Task: Open a blank worksheet and write heading  Customer order data  Add 10 people name:-  'David White, Emily Green, Andrew Baker, Madison Evans, Logan King, Grace Hill, Gabriel Young, Elizabeth Flores, Samuel Reed, Avery Nelson. ' in march Last week sales are  10020 to 20050. customer order name:-  Nike shoe, Adidas shoe, Gucci T-shirt, Louis Vuitton bag, Zara Shirt, H&M jeans, Chanel perfume, Versace perfume, Ralph Lauren, Prada Shirtcustomer order price in between:-  10000 to 15000. Save page auditingSalesByStore
Action: Key pressed <Key.shift>Customer<Key.space><Key.shift>Order<Key.space><Key.shift><Key.shift><Key.shift><Key.shift><Key.shift>Data<Key.enter><Key.shift>Name<Key.enter><Key.shift><Key.shift><Key.shift><Key.shift><Key.shift>David<Key.space><Key.shift><Key.shift><Key.shift>White<Key.enter><Key.shift><Key.shift><Key.shift><Key.shift><Key.shift><Key.shift><Key.shift><Key.shift><Key.shift><Key.shift><Key.shift><Key.shift><Key.shift><Key.shift><Key.shift>Emily<Key.space><Key.shift>Green<Key.enter><Key.shift>Andrew<Key.space><Key.shift>Baker<Key.enter><Key.shift>Madison<Key.space><Key.shift>Evans<Key.enter><Key.shift>Logan<Key.space><Key.shift><Key.shift><Key.shift><Key.shift><Key.shift><Key.shift>King<Key.enter><Key.shift><Key.shift><Key.shift>Grace<Key.space><Key.shift>Hill<Key.enter><Key.shift>Gabriel<Key.space><Key.shift><Key.shift><Key.shift><Key.shift>Young<Key.enter><Key.shift><Key.shift><Key.shift><Key.shift><Key.shift><Key.shift>Elizabeth<Key.space><Key.shift><Key.shift><Key.shift><Key.shift><Key.shift>Flores<Key.enter><Key.shift><Key.shift><Key.shift><Key.shift><Key.shift><Key.shift><Key.shift><Key.shift><Key.shift><Key.shift><Key.shift><Key.shift><Key.shift>Samuel<Key.space><Key.shift>Reed<Key.enter><Key.shift>Avery<Key.space><Key.shift>Nelson<Key.enter>
Screenshot: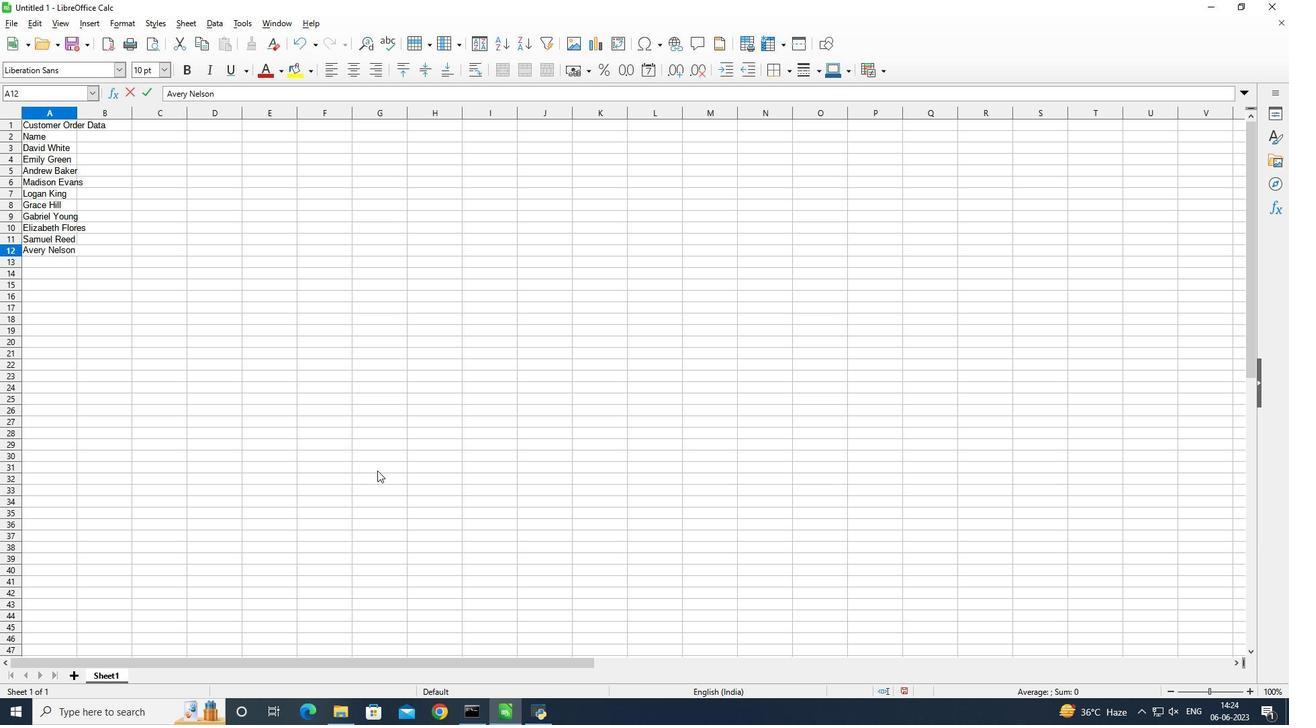 
Action: Mouse moved to (77, 114)
Screenshot: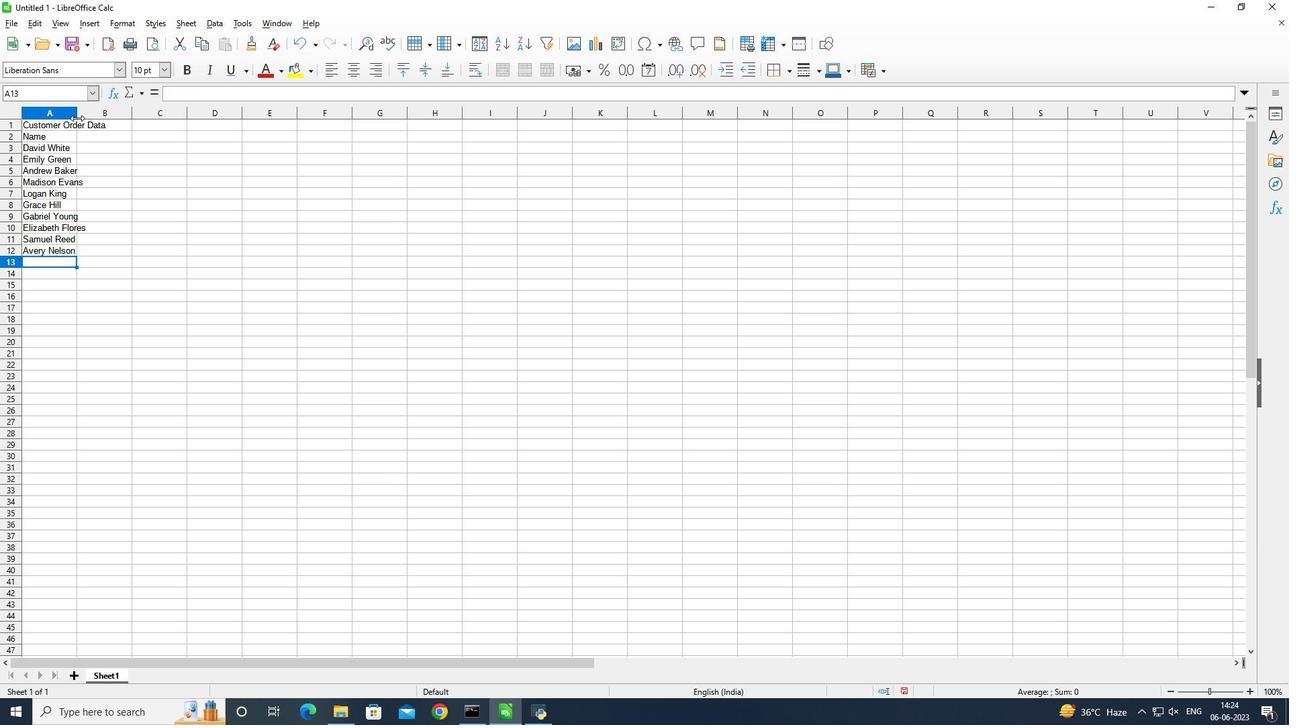 
Action: Mouse pressed left at (77, 114)
Screenshot: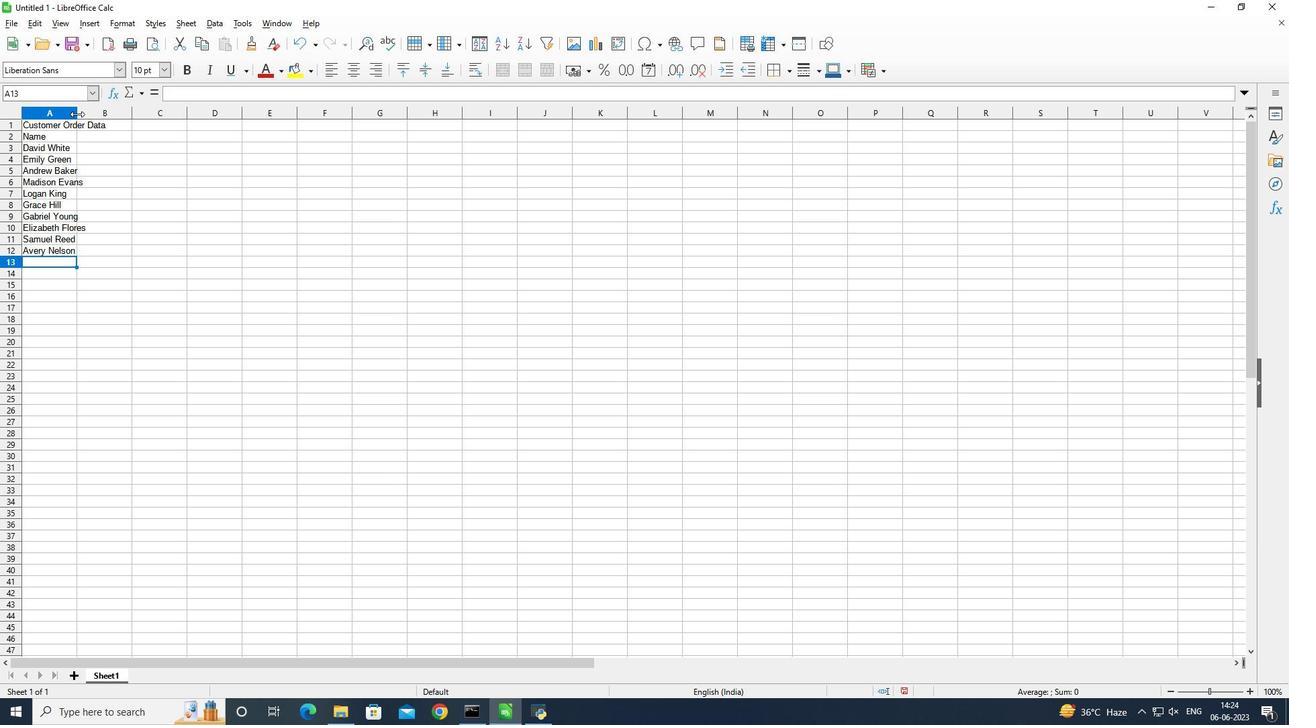 
Action: Mouse pressed left at (77, 114)
Screenshot: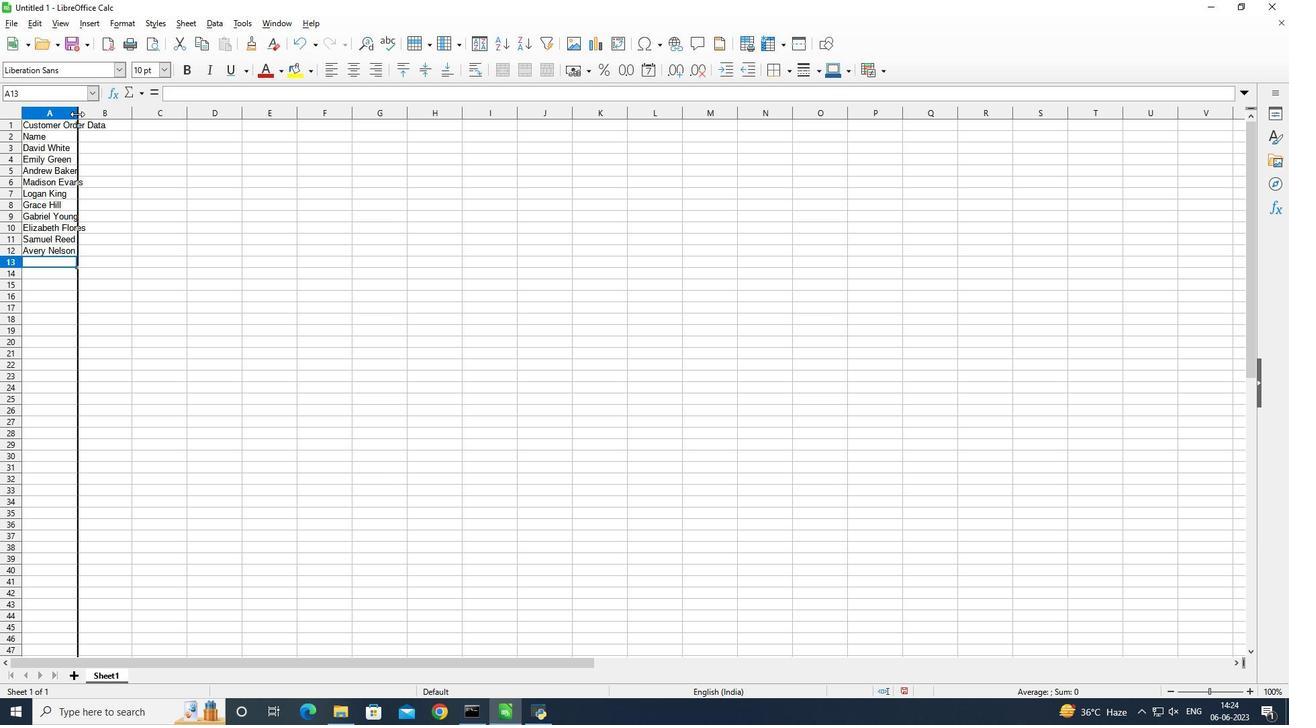 
Action: Mouse moved to (130, 133)
Screenshot: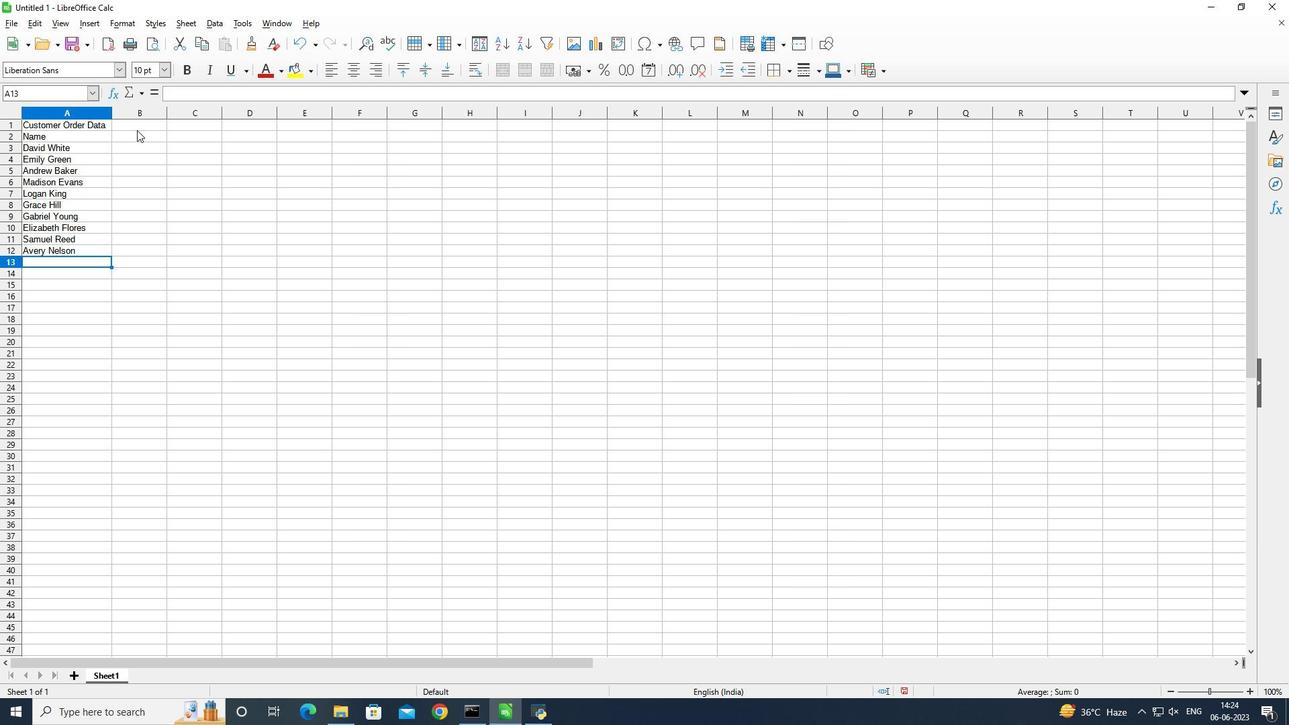 
Action: Mouse pressed left at (130, 133)
Screenshot: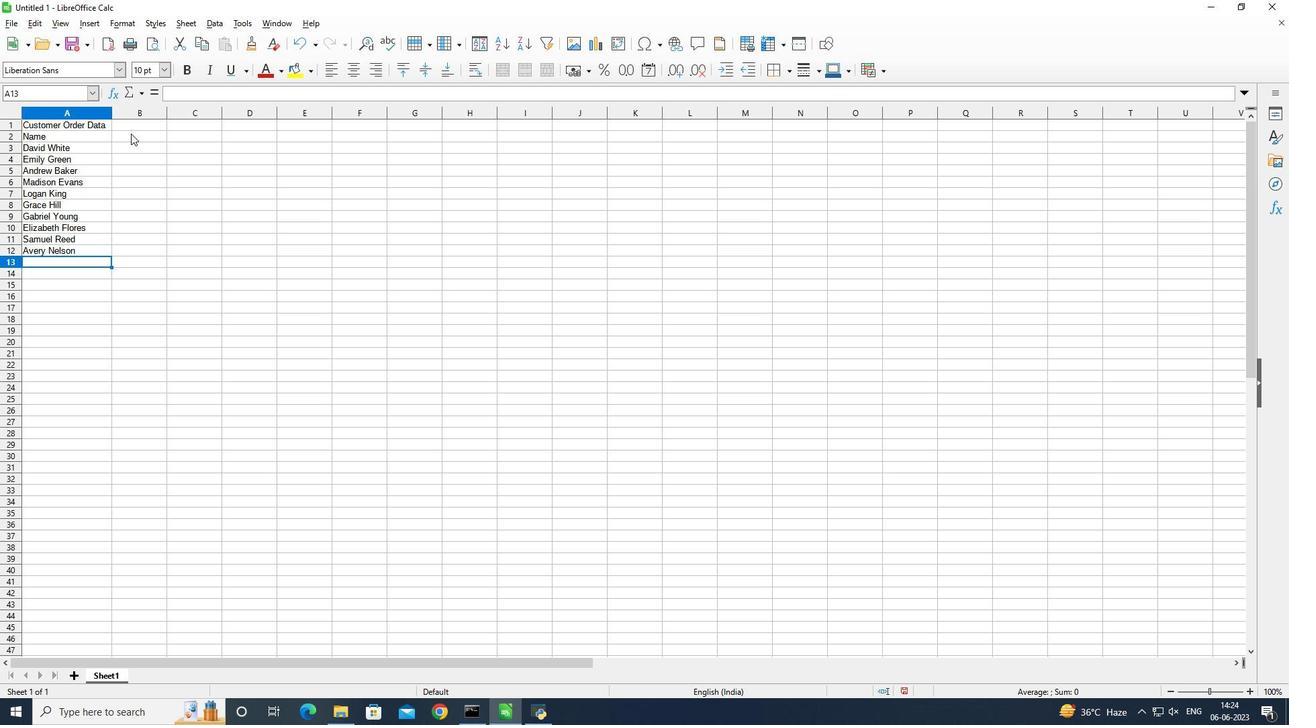 
Action: Mouse moved to (122, 69)
Screenshot: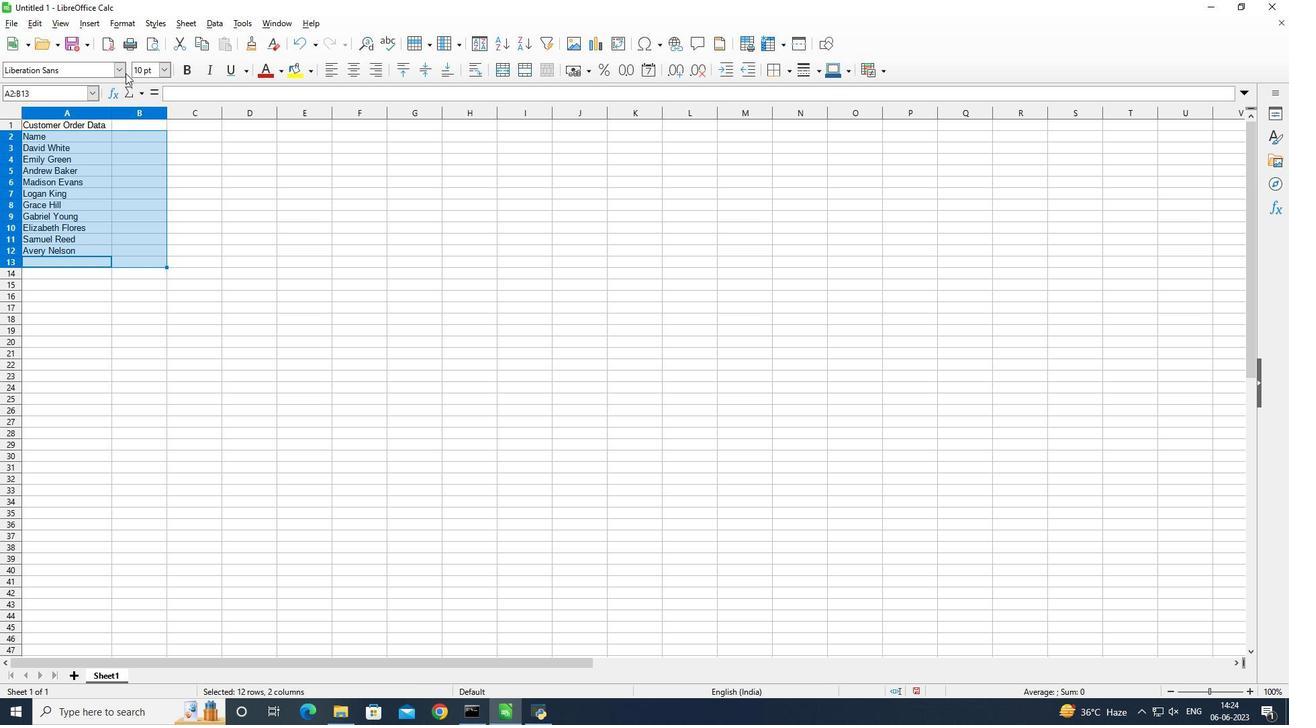 
Action: Mouse pressed left at (122, 69)
Screenshot: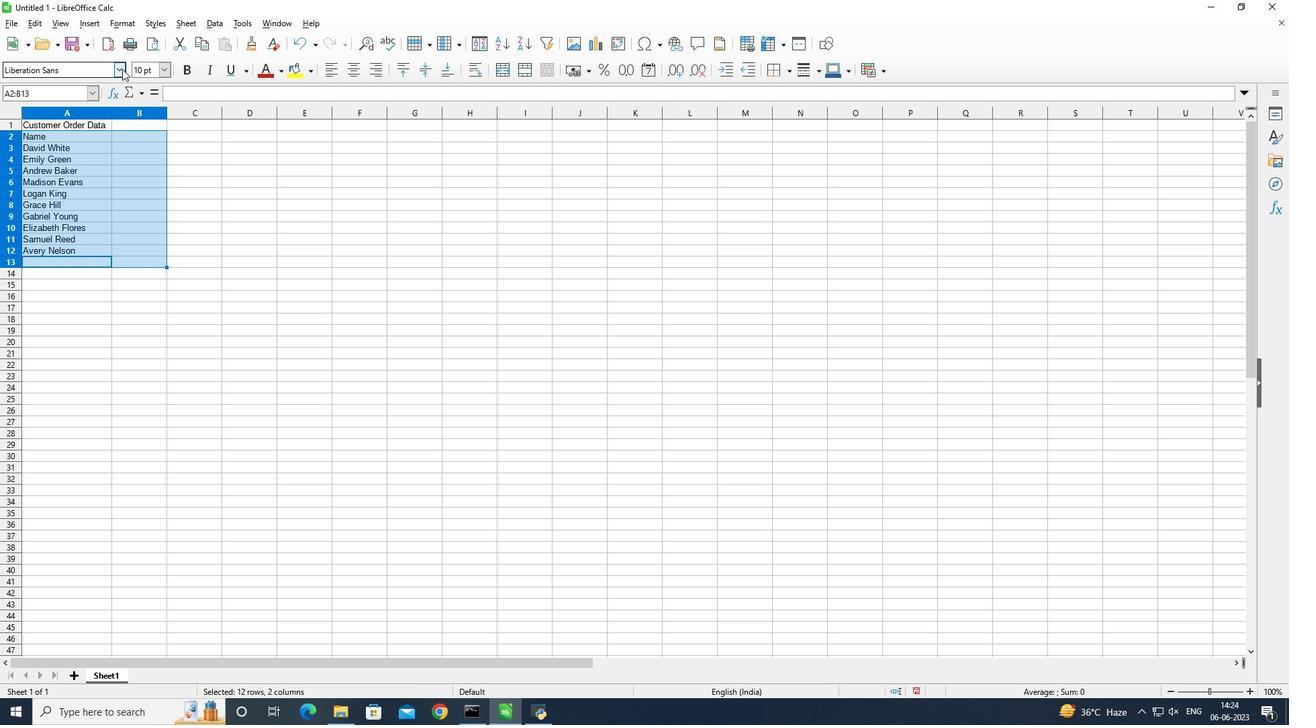 
Action: Mouse moved to (308, 182)
Screenshot: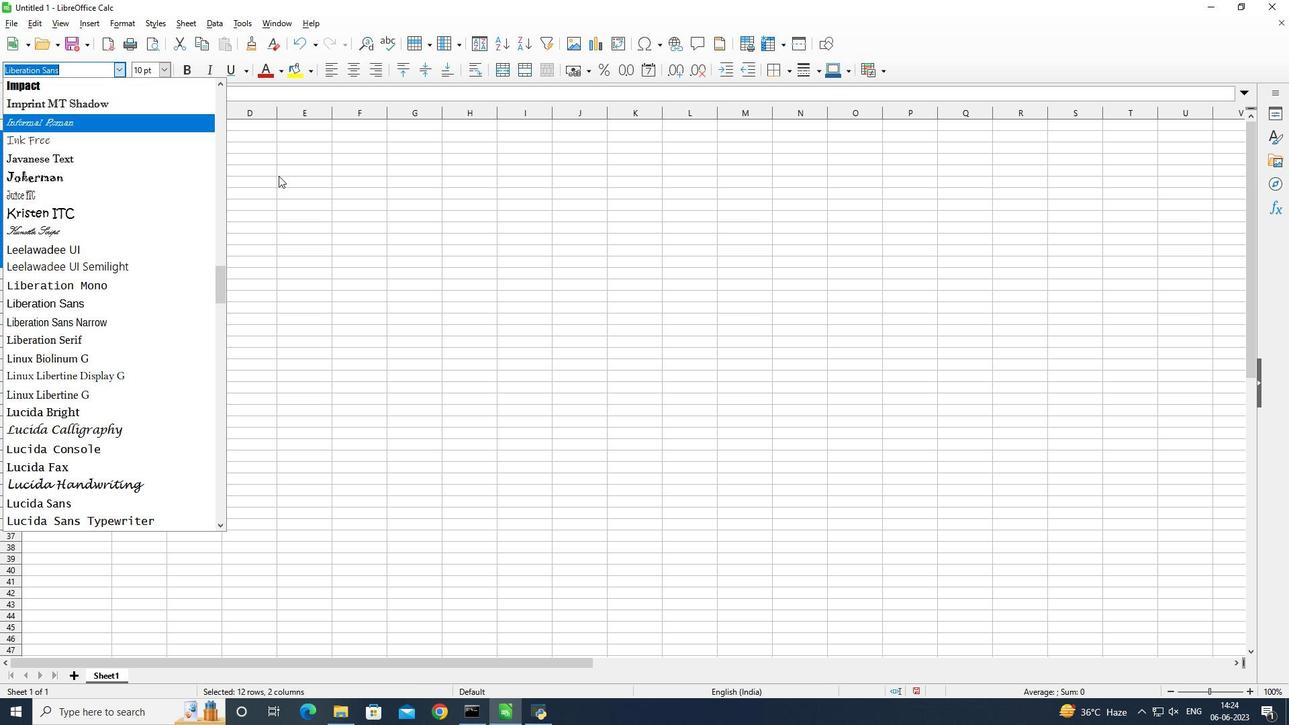 
Action: Mouse pressed left at (308, 182)
Screenshot: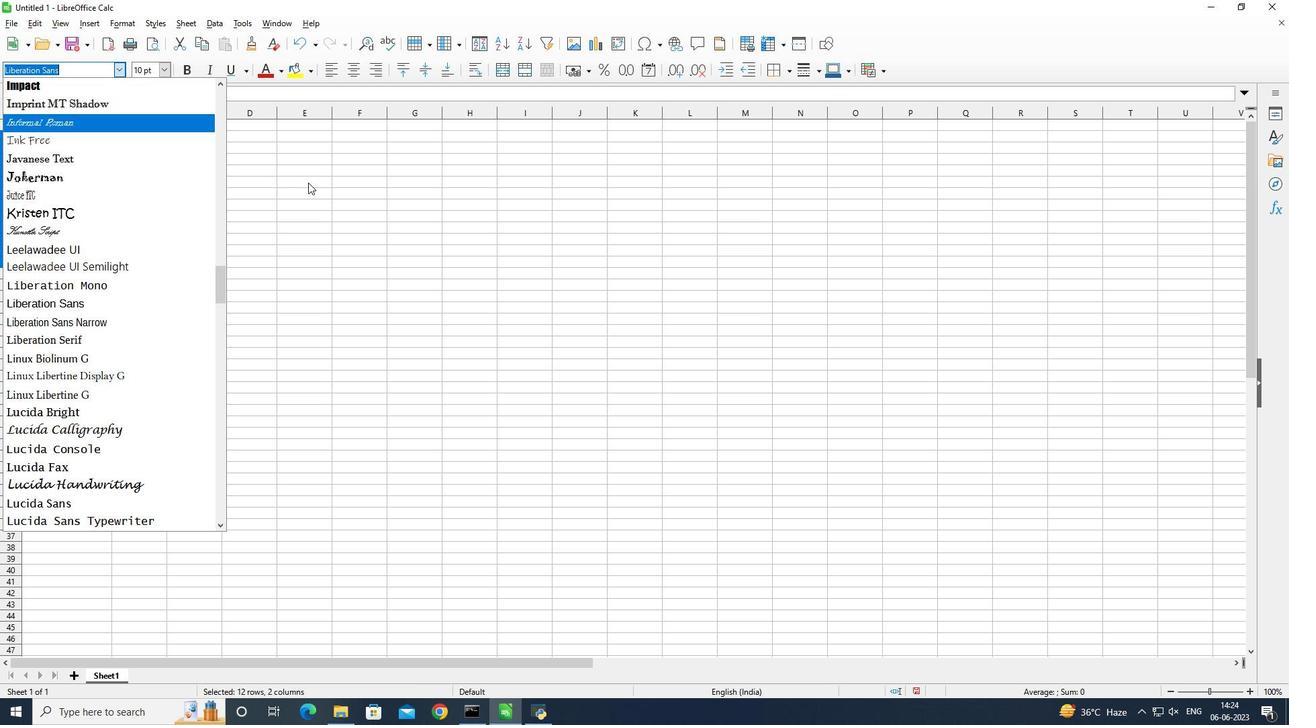 
Action: Mouse moved to (119, 133)
Screenshot: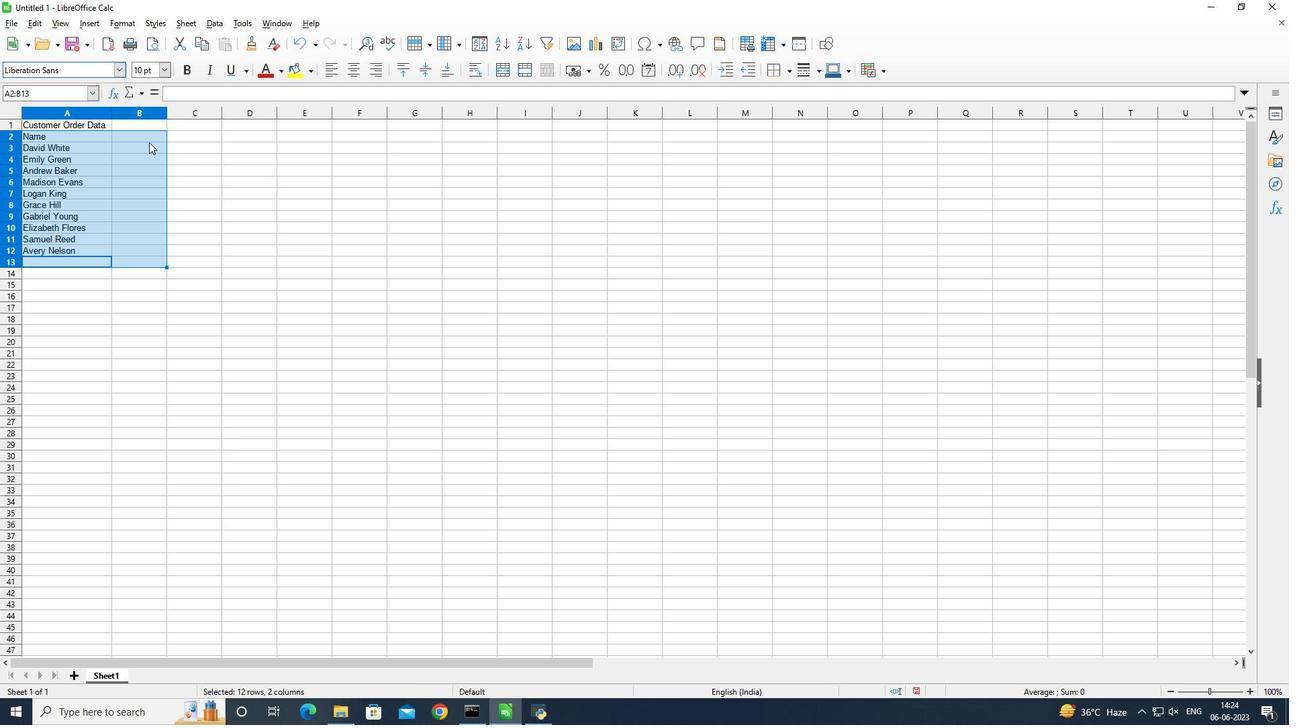 
Action: Mouse pressed left at (119, 133)
Screenshot: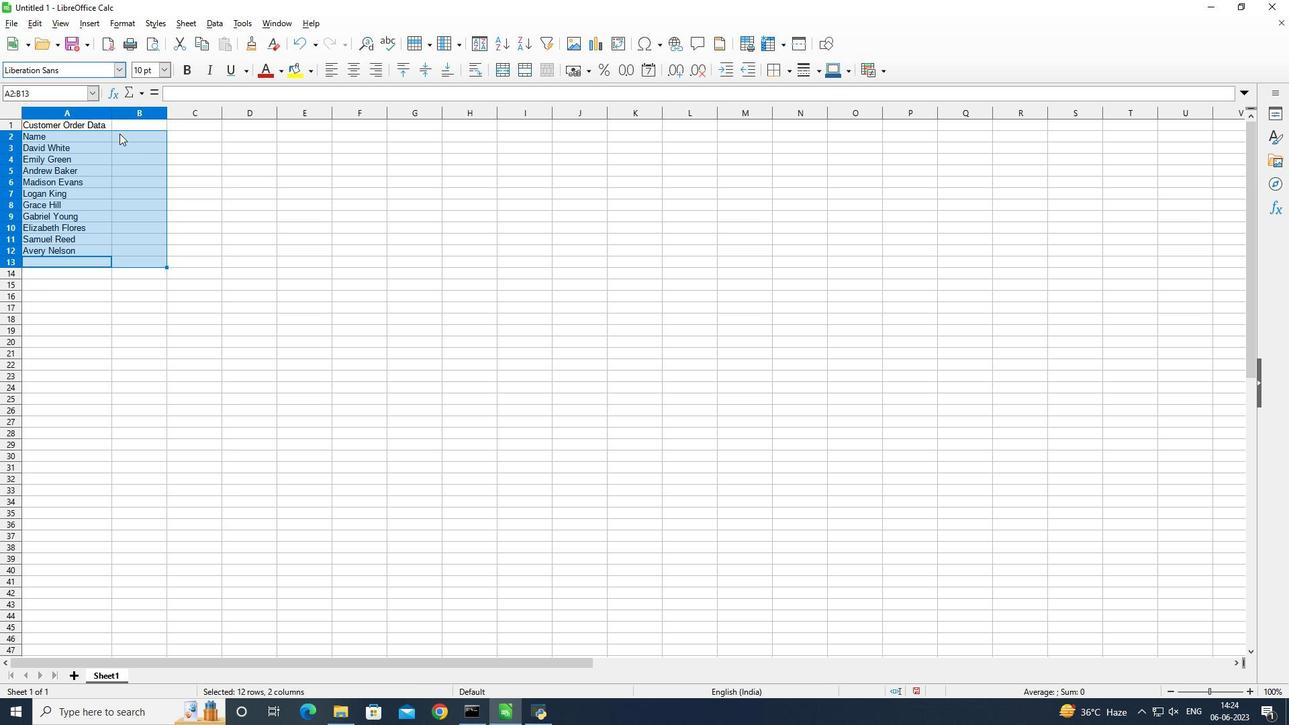 
Action: Mouse moved to (198, 230)
Screenshot: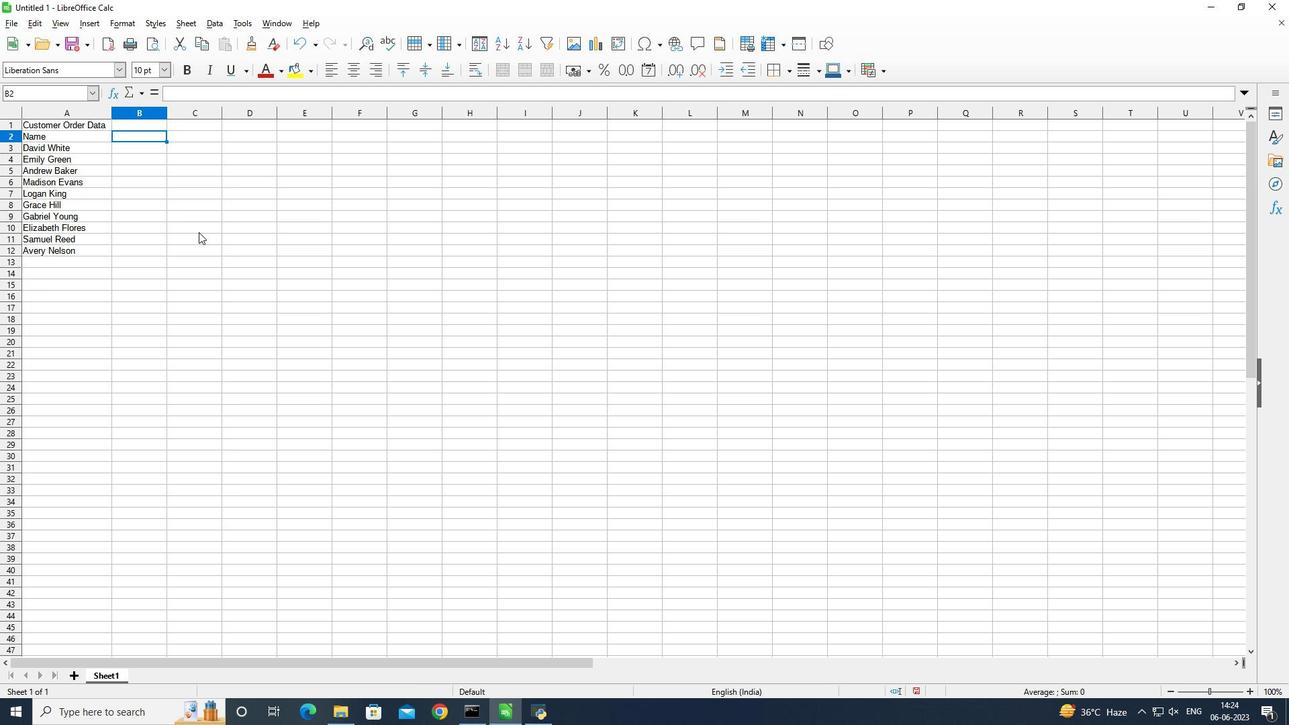 
Action: Key pressed <Key.shift>Last<Key.space><Key.shift><Key.shift>Week<Key.space><Key.shift>Sales<Key.space>of<Key.space><Key.shift><Key.shift>March<Key.enter><Key.shift><Key.shift><Key.shift>Nike<Key.space><Key.shift>Shoe<Key.enter><Key.shift><Key.shift><Key.shift><Key.shift><Key.shift><Key.shift><Key.shift><Key.shift>Adidas<Key.space><Key.shift><Key.shift><Key.shift><Key.shift><Key.shift><Key.shift><Key.shift><Key.shift><Key.shift><Key.shift><Key.shift><Key.shift><Key.shift><Key.shift><Key.shift><Key.shift><Key.shift><Key.shift><Key.shift><Key.shift><Key.shift><Key.shift><Key.shift><Key.shift>Shoe<Key.enter><Key.shift><Key.shift><Key.shift>Gucci<Key.space><Key.shift>T-shirt<Key.enter><Key.shift_r>Louis<Key.space><Key.shift><Key.shift><Key.shift><Key.shift><Key.shift><Key.shift><Key.shift>Vuitton<Key.space>bag<Key.enter><Key.shift>Zara<Key.space><Key.shift>Shirt<Key.enter><Key.shift_r><Key.shift_r><Key.shift_r><Key.shift_r><Key.shift_r><Key.shift_r><Key.shift_r><Key.shift_r><Key.shift_r><Key.shift_r>H&M<Key.space><Key.shift><Key.shift><Key.shift><Key.shift><Key.shift><Key.shift><Key.shift><Key.shift><Key.shift><Key.shift><Key.shift><Key.shift><Key.shift><Key.shift><Key.shift><Key.shift><Key.shift><Key.shift><Key.shift><Key.shift><Key.shift><Key.shift>Jeans<Key.enter>
Screenshot: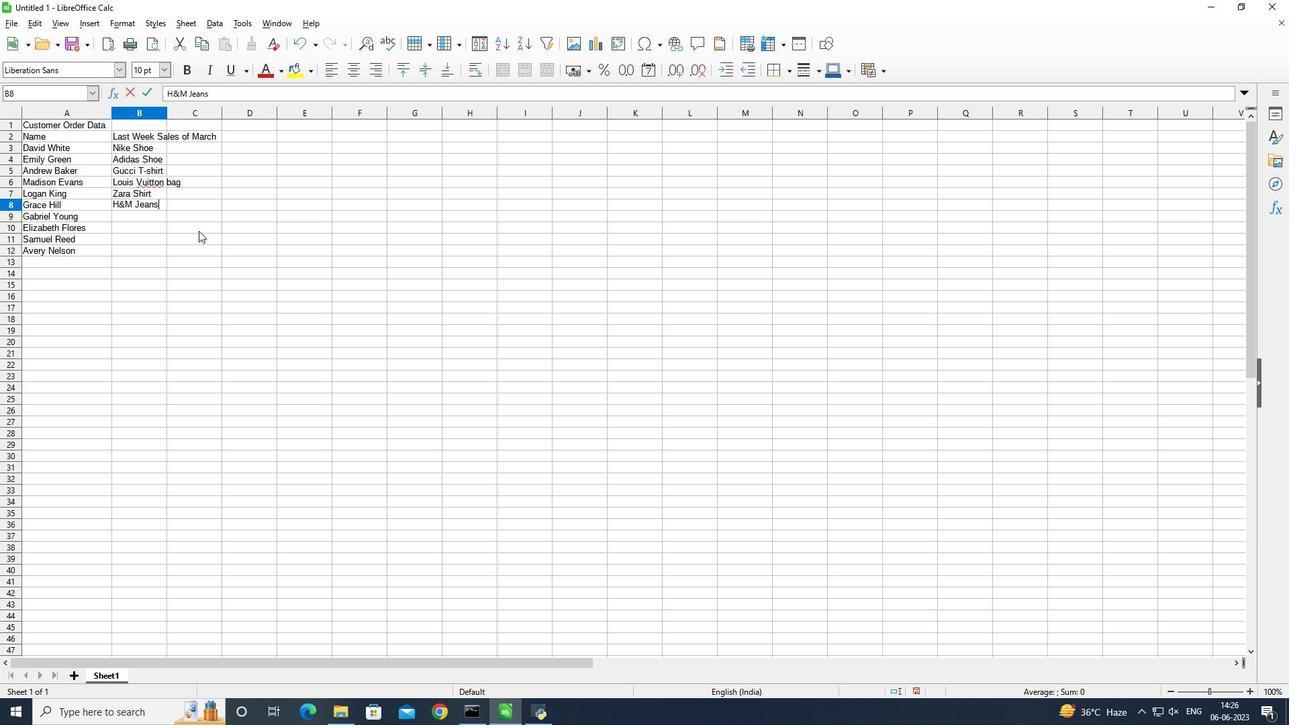 
Action: Mouse moved to (414, 304)
Screenshot: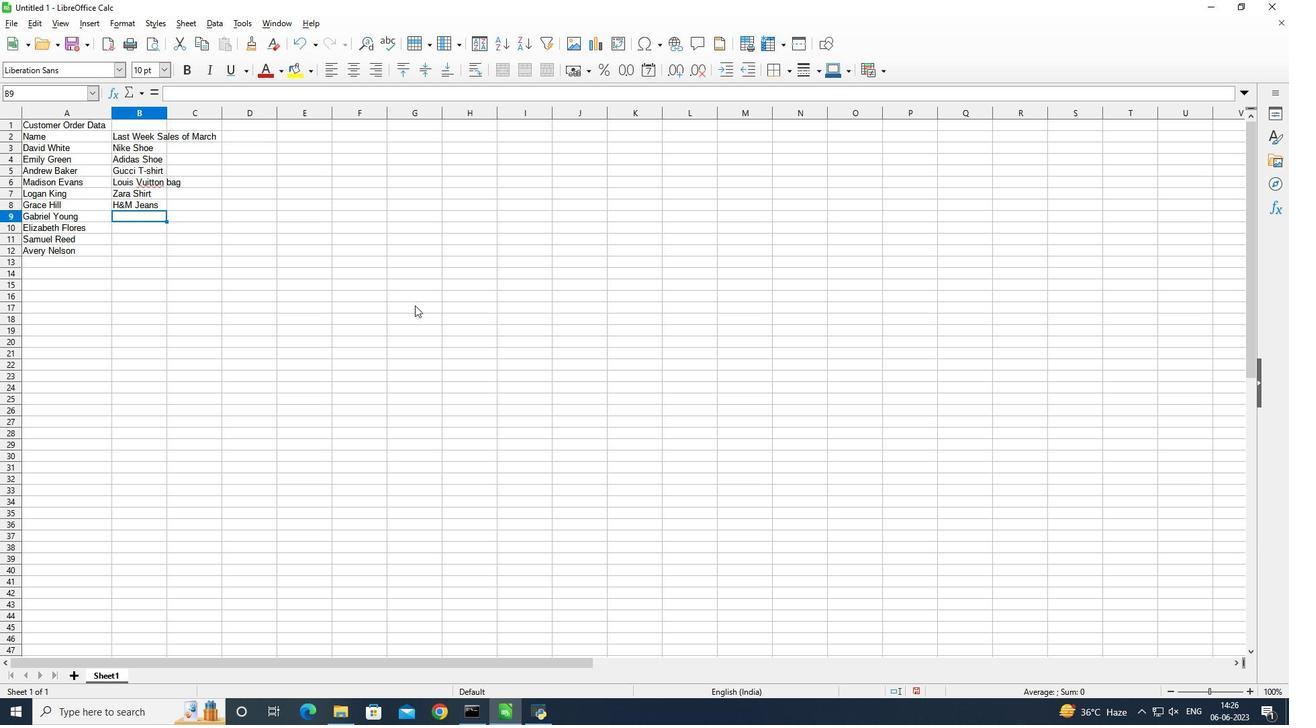 
Action: Key pressed <Key.shift>Chanel<Key.space><Key.shift>P
Screenshot: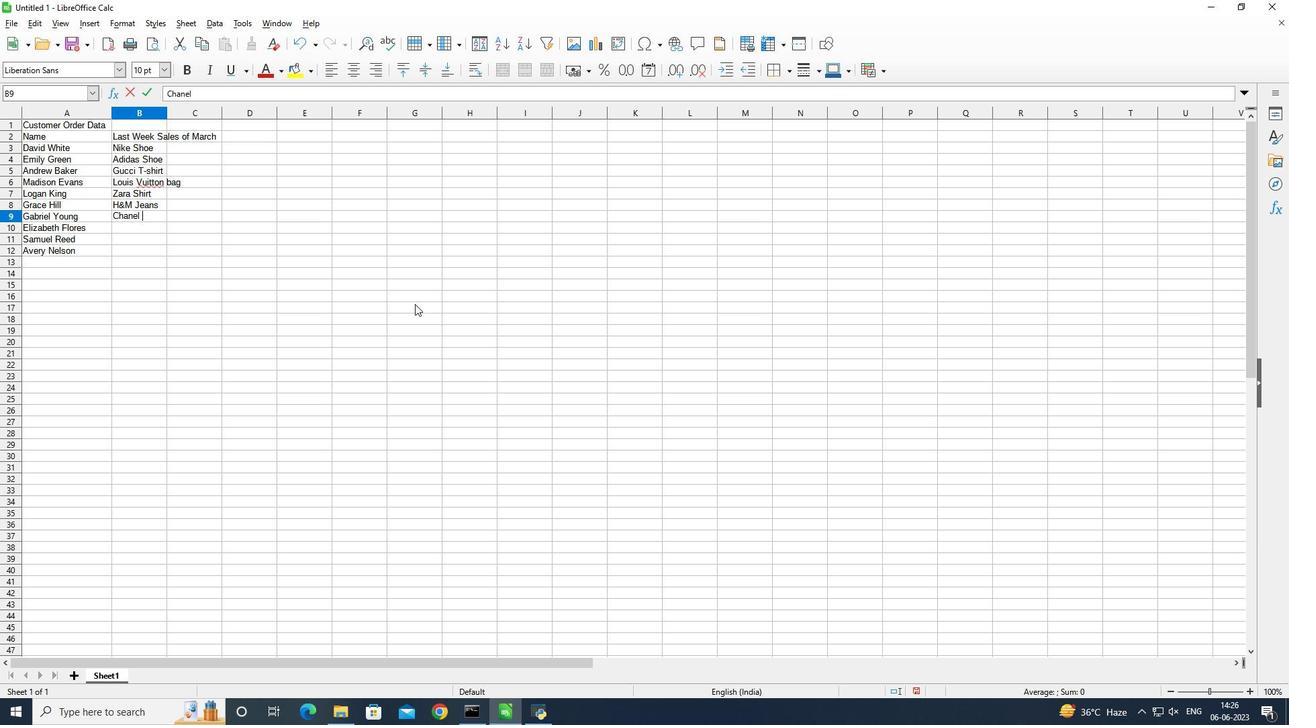 
Action: Mouse moved to (415, 304)
Screenshot: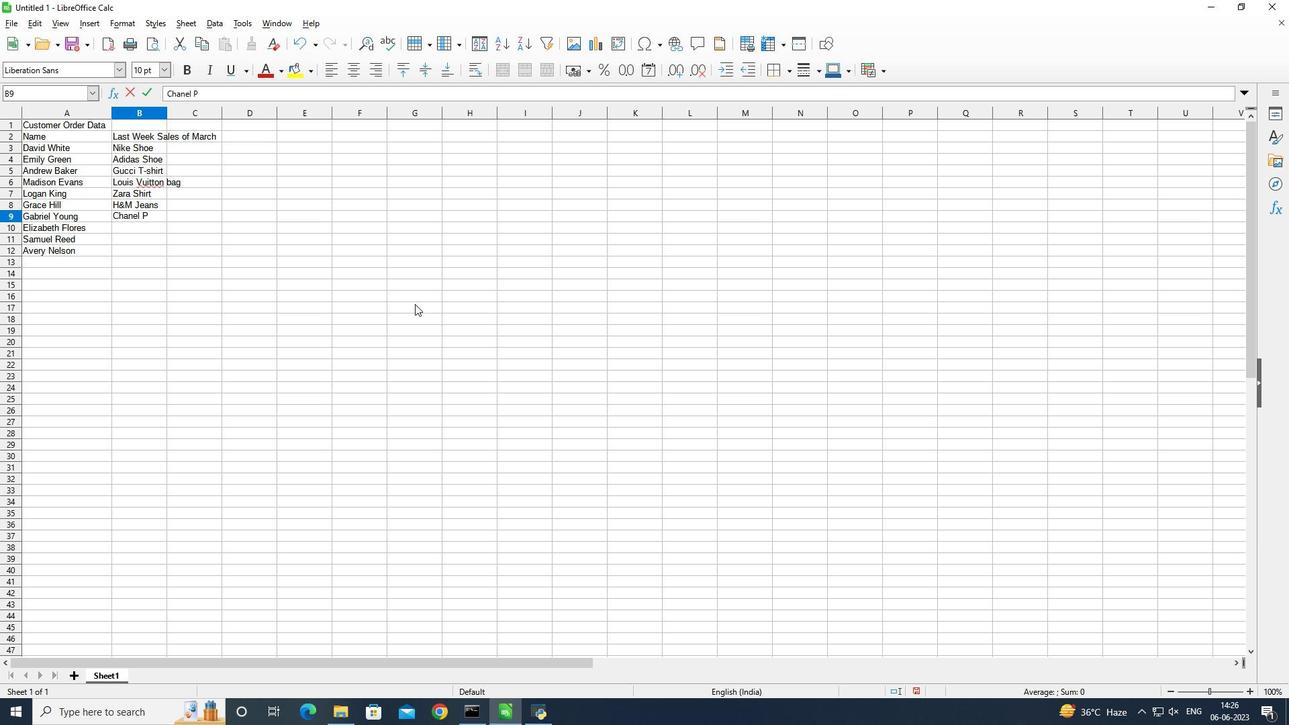 
Action: Key pressed erfume<Key.enter><Key.shift>Versace<Key.space><Key.shift><Key.shift><Key.shift><Key.shift><Key.shift><Key.shift><Key.shift><Key.shift><Key.shift><Key.shift><Key.shift><Key.shift><Key.shift><Key.shift><Key.shift><Key.shift><Key.shift><Key.shift><Key.shift><Key.shift>Perfume<Key.enter><Key.shift><Key.shift><Key.shift>Ralph<Key.space><Key.shift>Lauren<Key.enter><Key.shift>Prada<Key.space><Key.shift><Key.shift><Key.shift><Key.shift><Key.shift><Key.shift><Key.shift><Key.shift><Key.shift>Shirt<Key.enter>
Screenshot: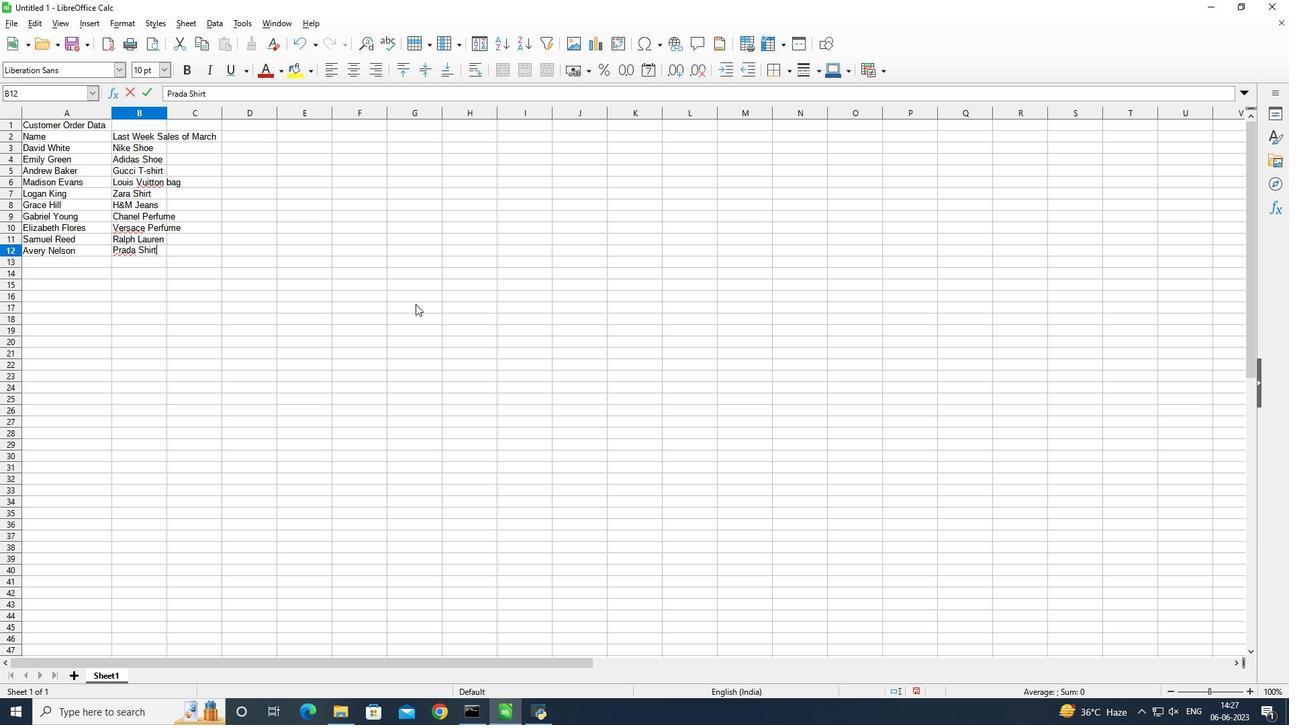 
Action: Mouse moved to (165, 112)
Screenshot: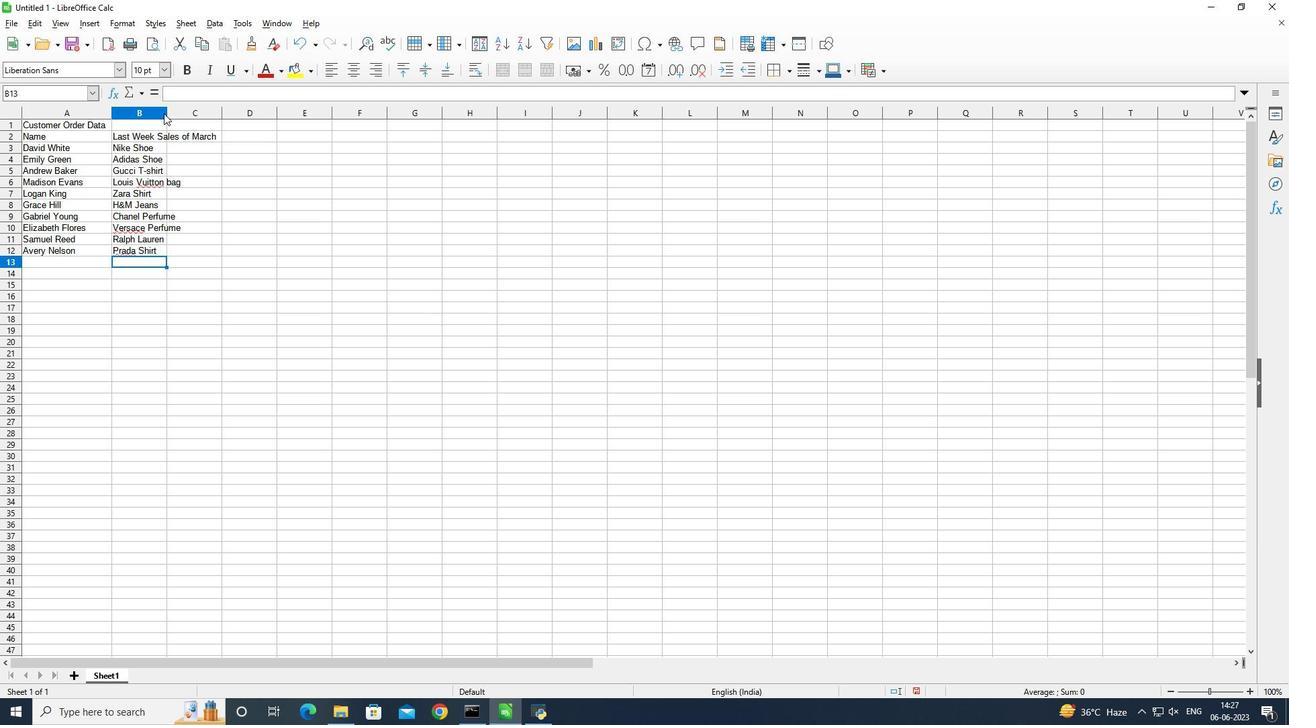 
Action: Mouse pressed left at (165, 112)
Screenshot: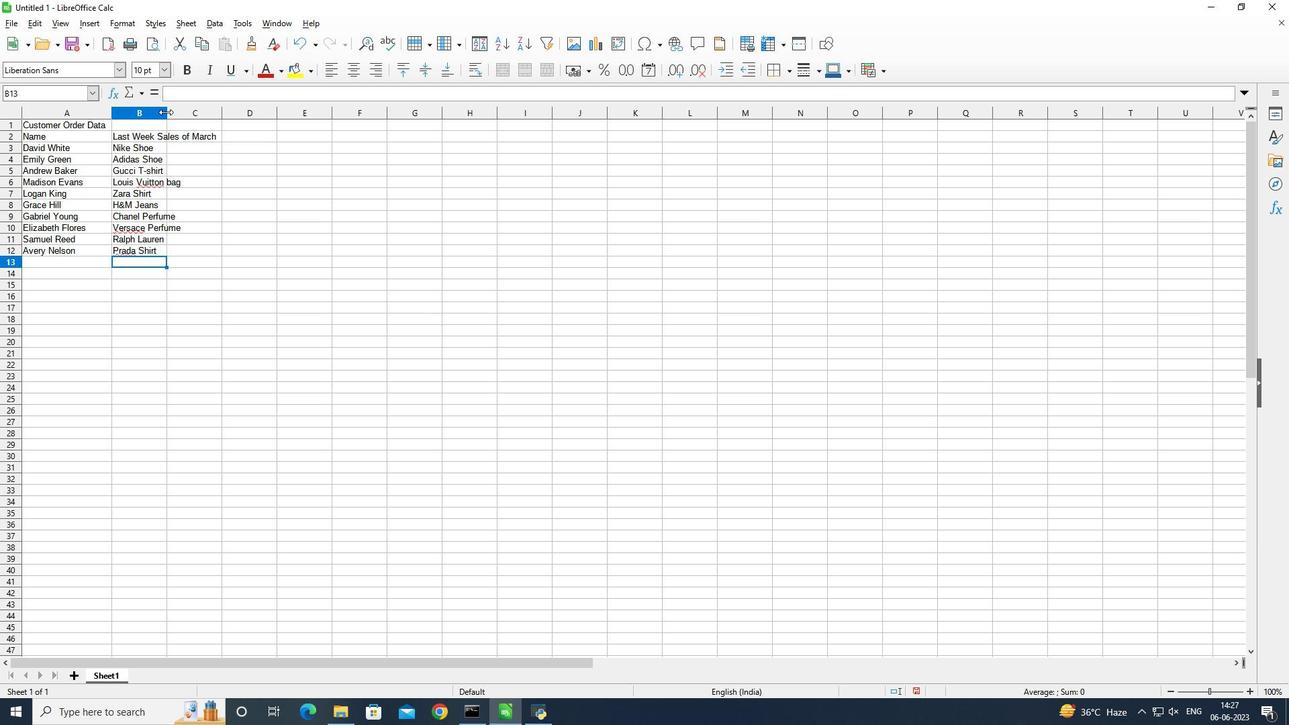 
Action: Mouse pressed left at (165, 112)
Screenshot: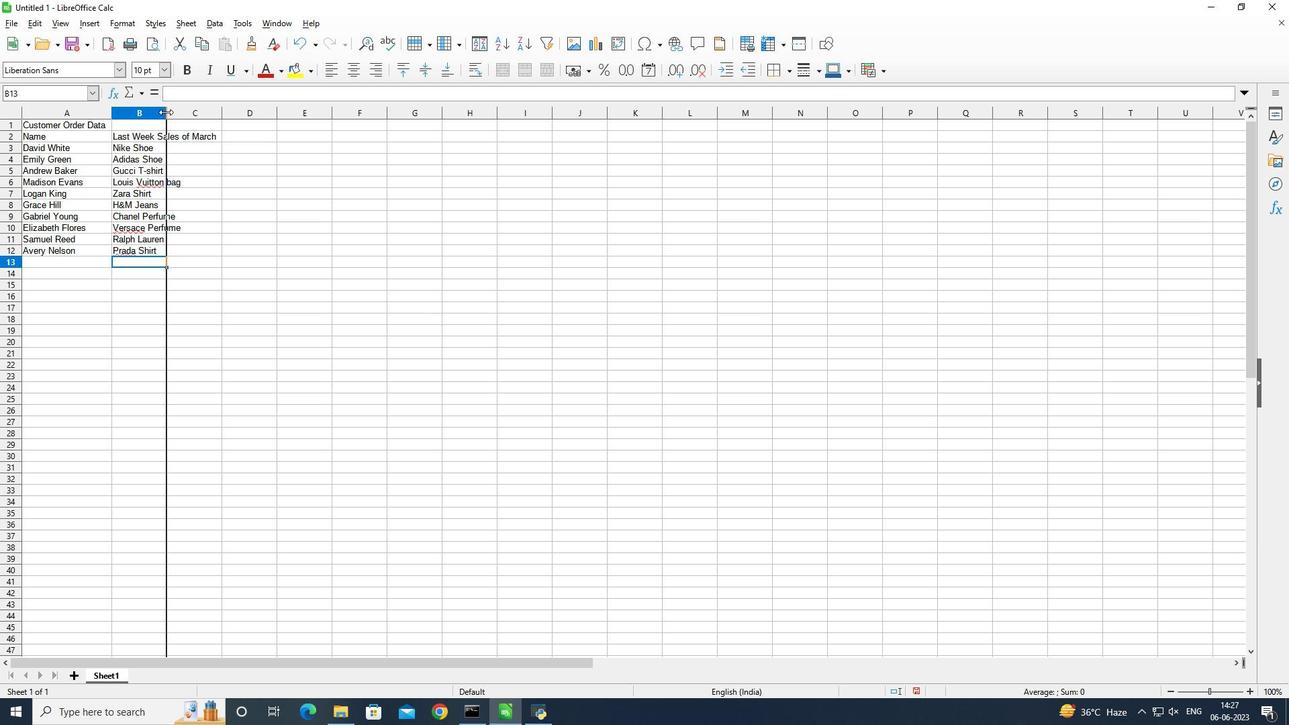 
Action: Mouse moved to (247, 141)
Screenshot: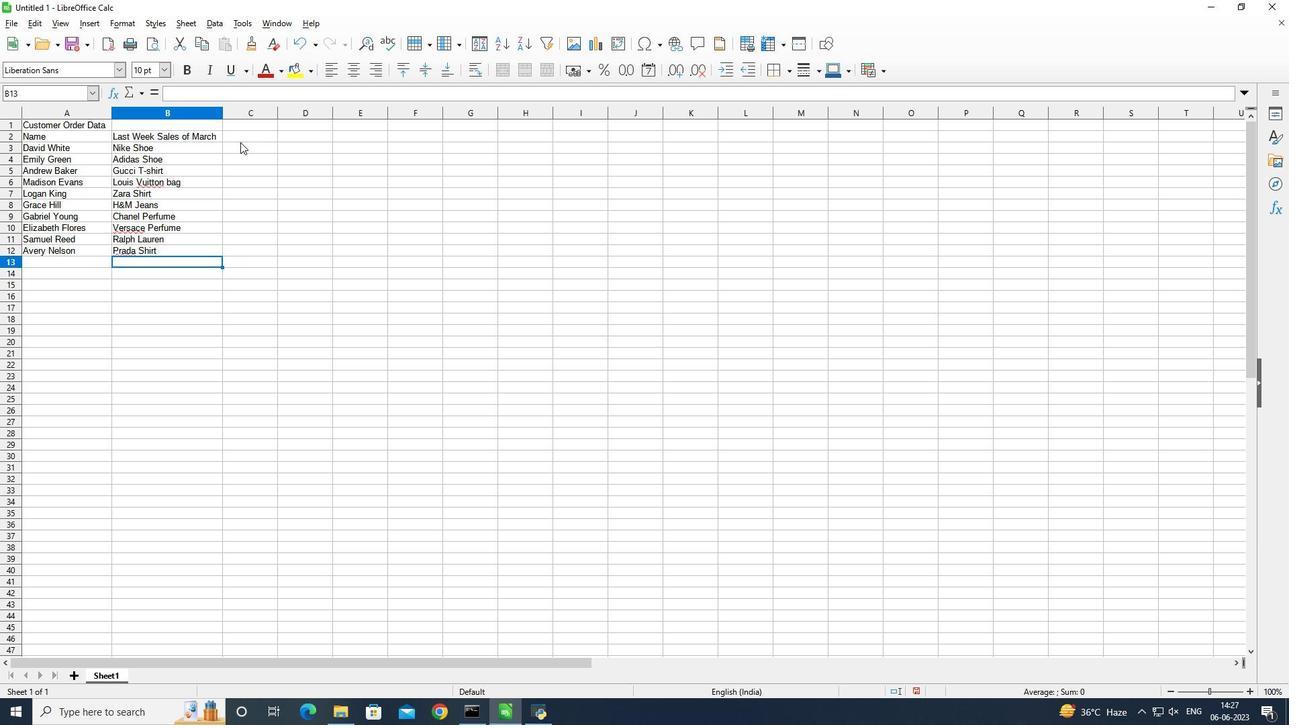 
Action: Mouse pressed left at (247, 141)
Screenshot: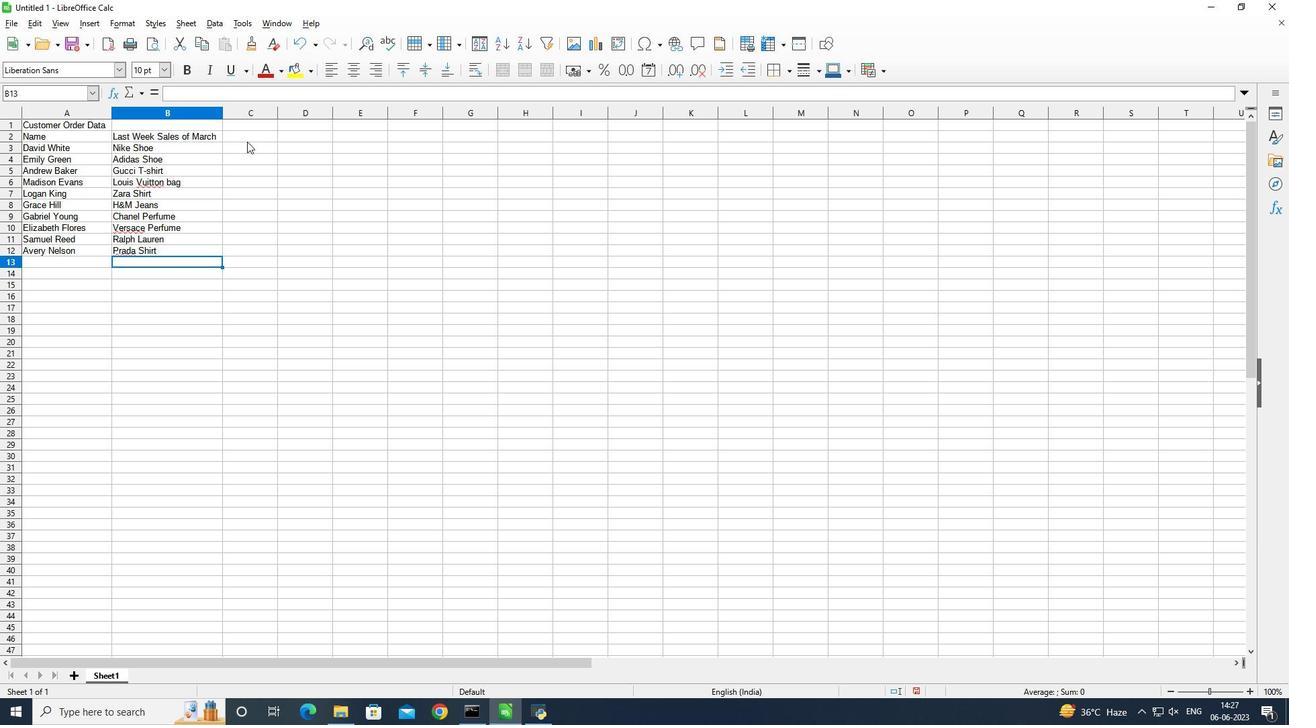 
Action: Mouse moved to (298, 249)
Screenshot: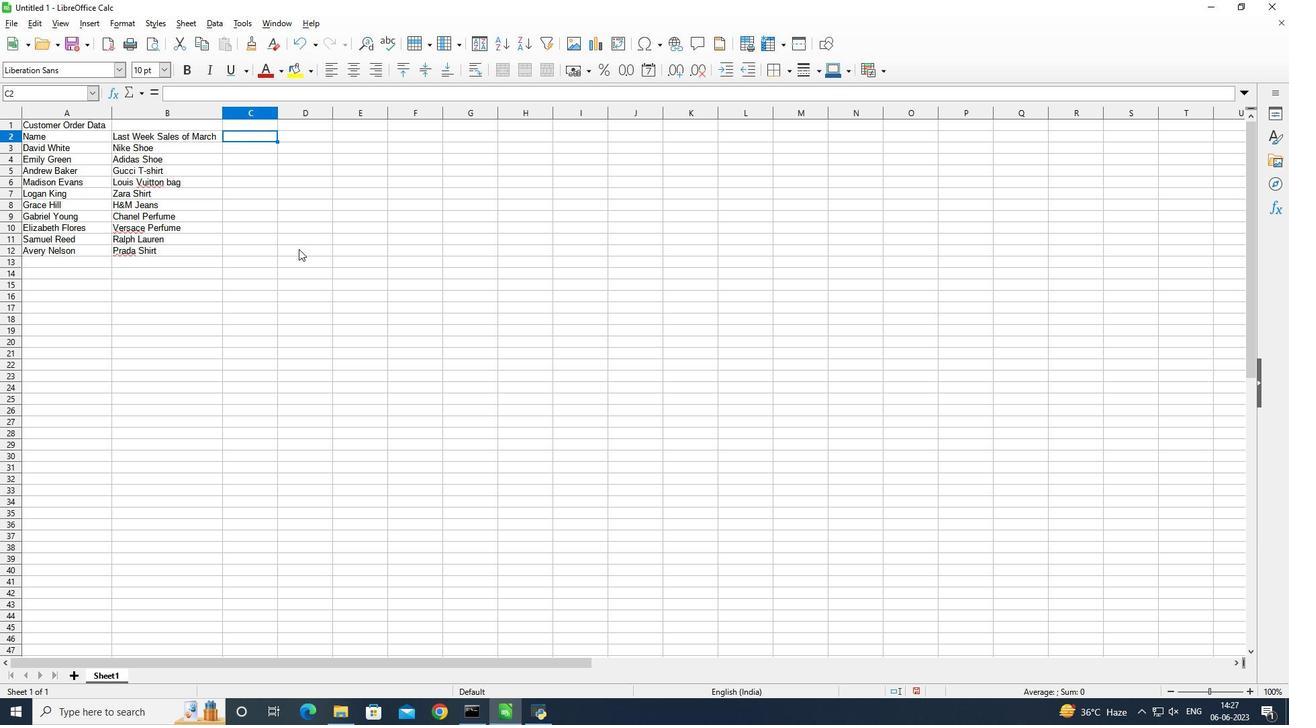 
Action: Key pressed <Key.shift><Key.shift><Key.shift>Customer<Key.space><Key.shift>Order<Key.space><Key.shift>Price<Key.enter>
Screenshot: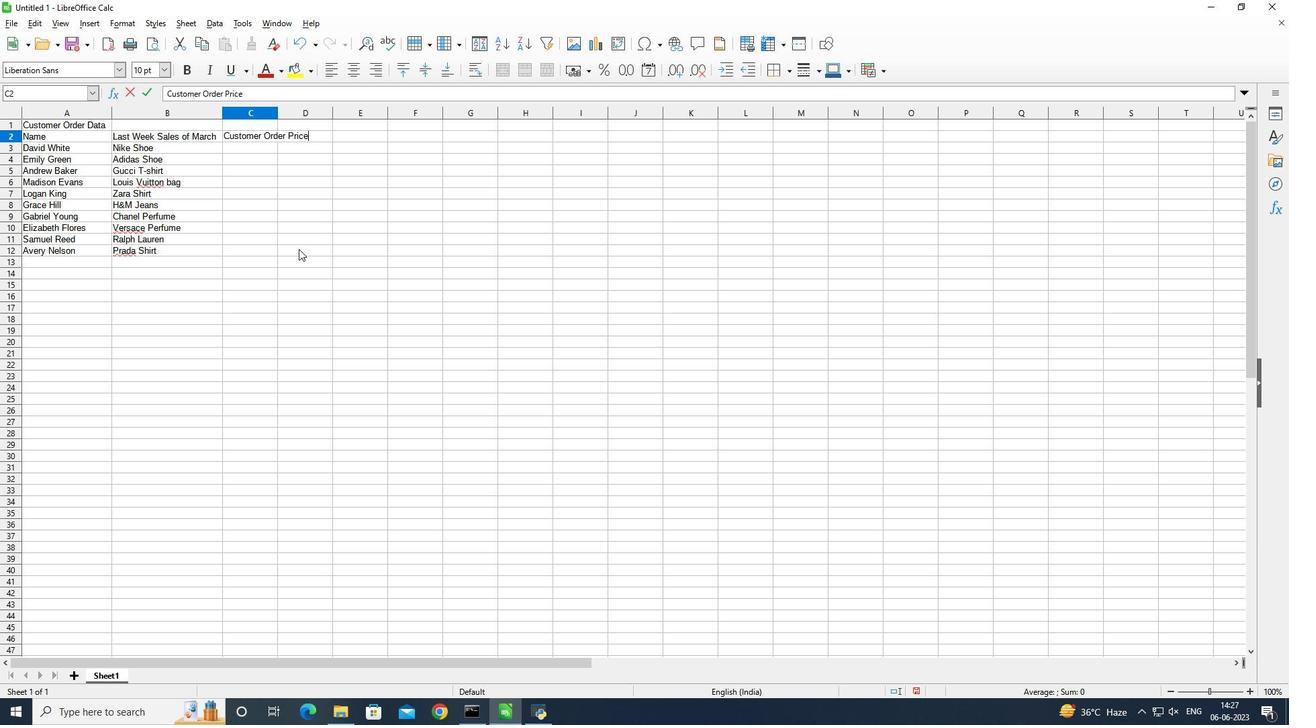 
Action: Mouse moved to (484, 291)
Screenshot: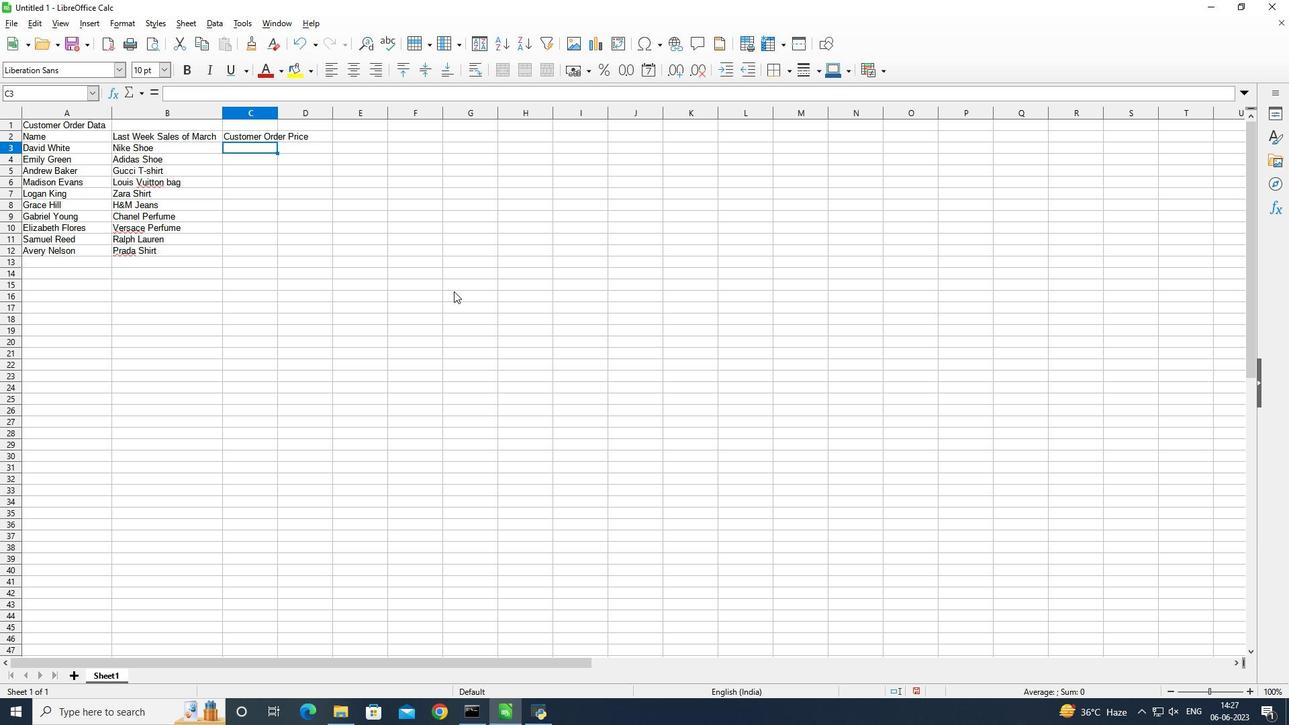 
Action: Key pressed 10500<Key.enter>11000<Key.enter>11500<Key.enter>12000<Key.enter>12500<Key.enter>13000<Key.enter>13500<Key.enter>14000<Key.enter>14500<Key.enter>15000
Screenshot: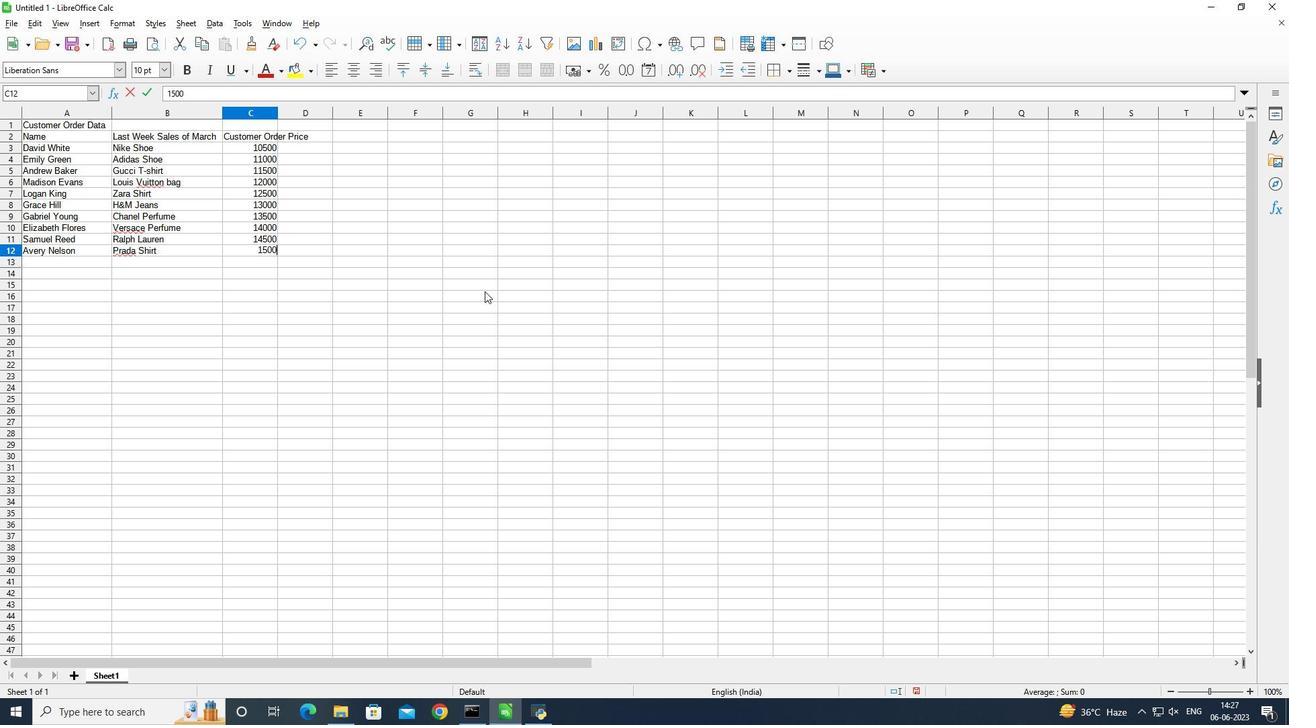 
Action: Mouse moved to (304, 132)
Screenshot: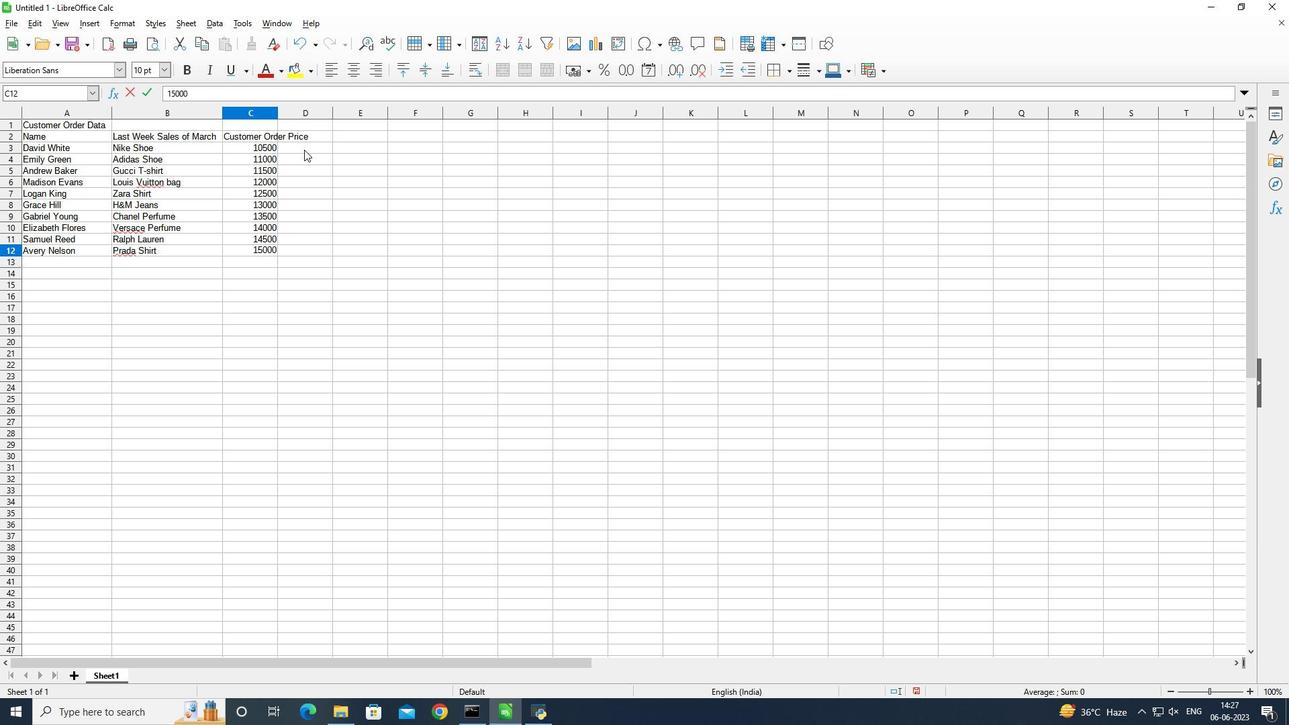 
Action: Mouse pressed left at (304, 132)
Screenshot: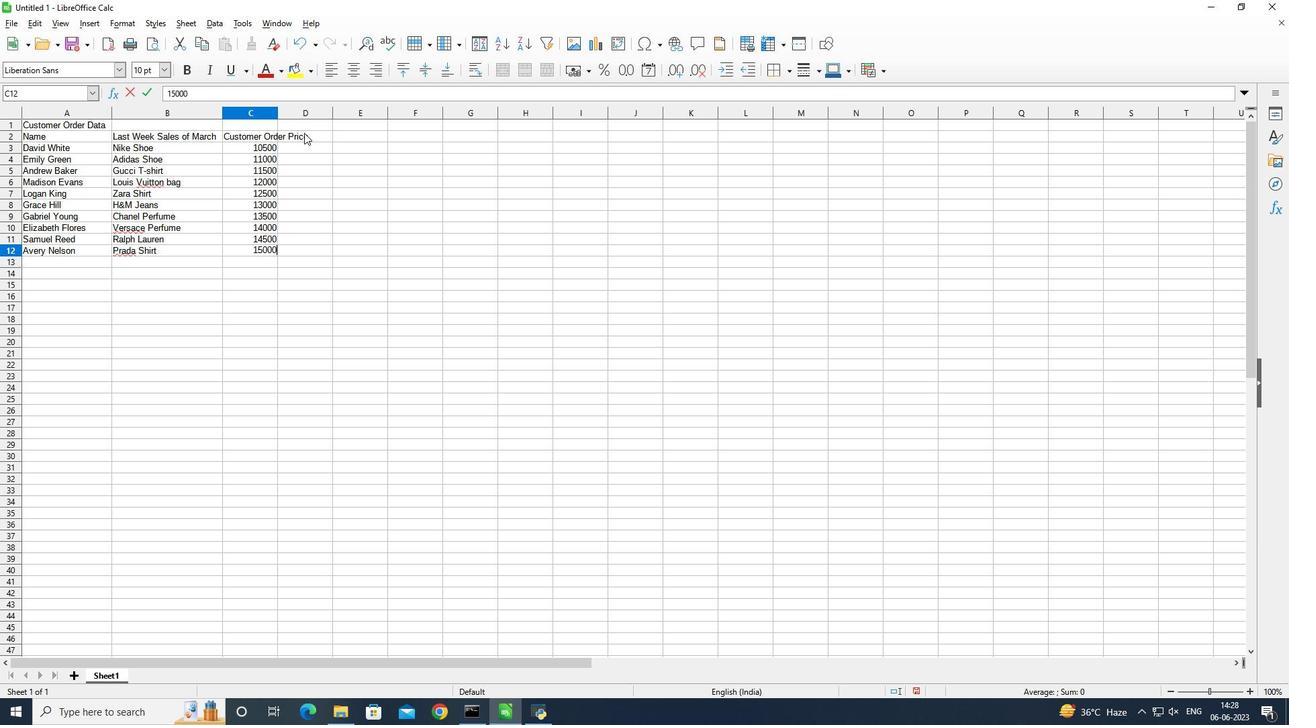 
Action: Mouse moved to (275, 110)
Screenshot: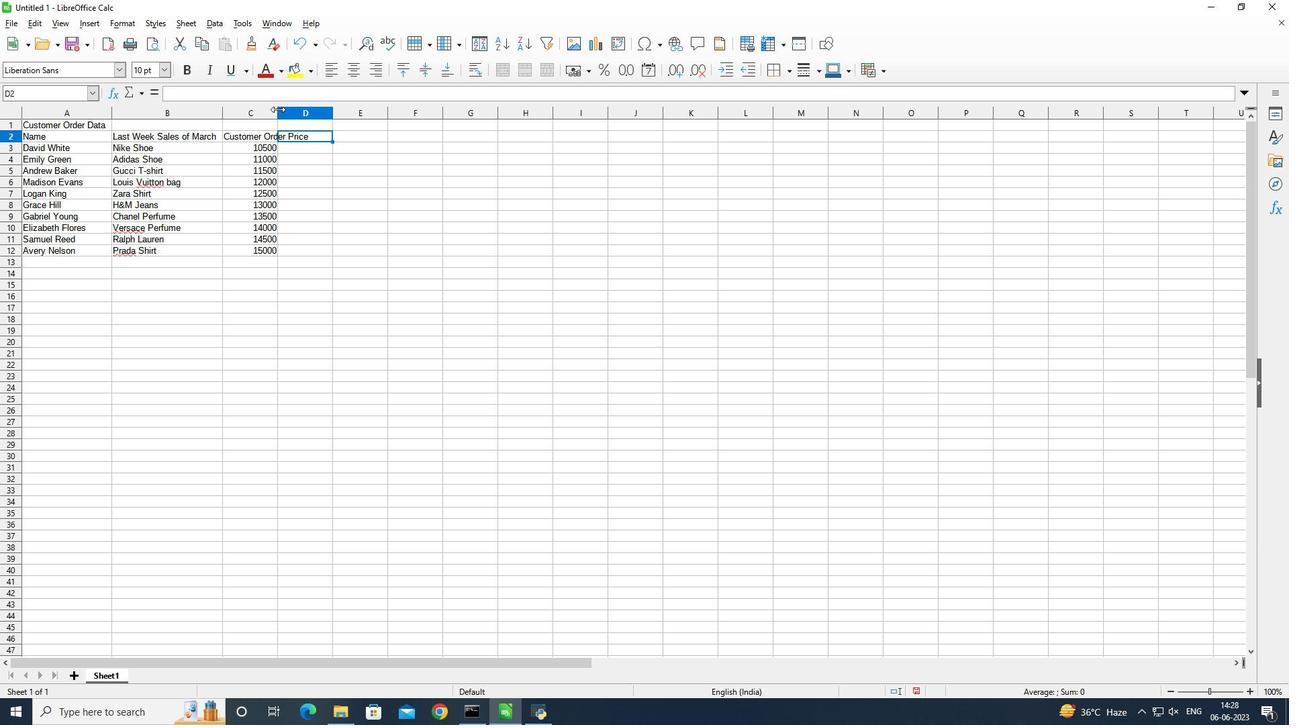 
Action: Mouse pressed left at (275, 110)
Screenshot: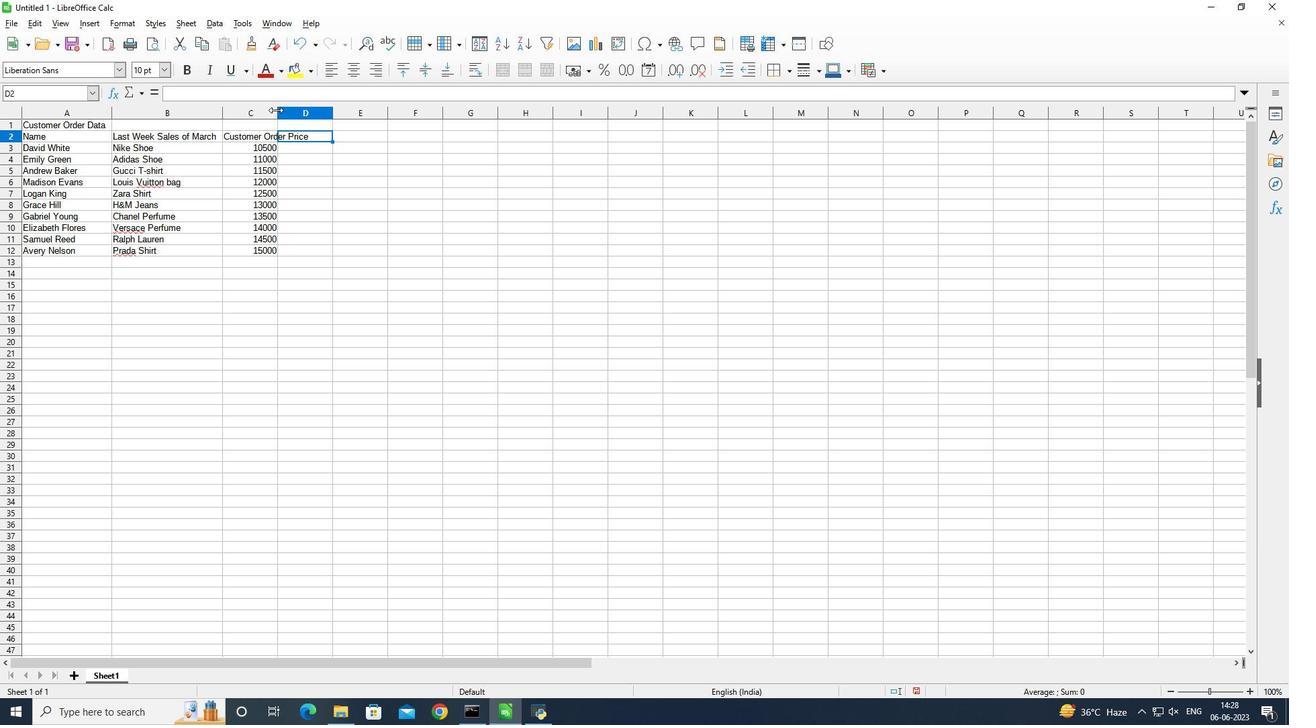 
Action: Mouse pressed left at (275, 110)
Screenshot: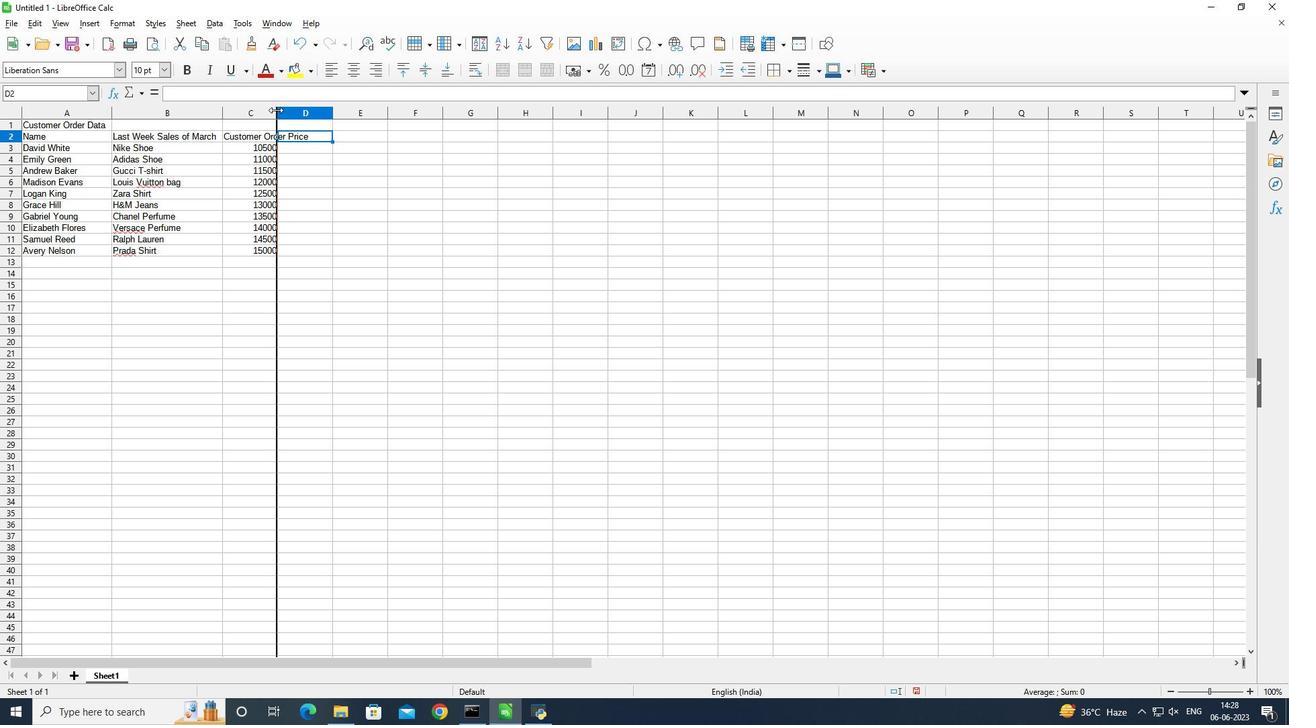 
Action: Mouse moved to (299, 253)
Screenshot: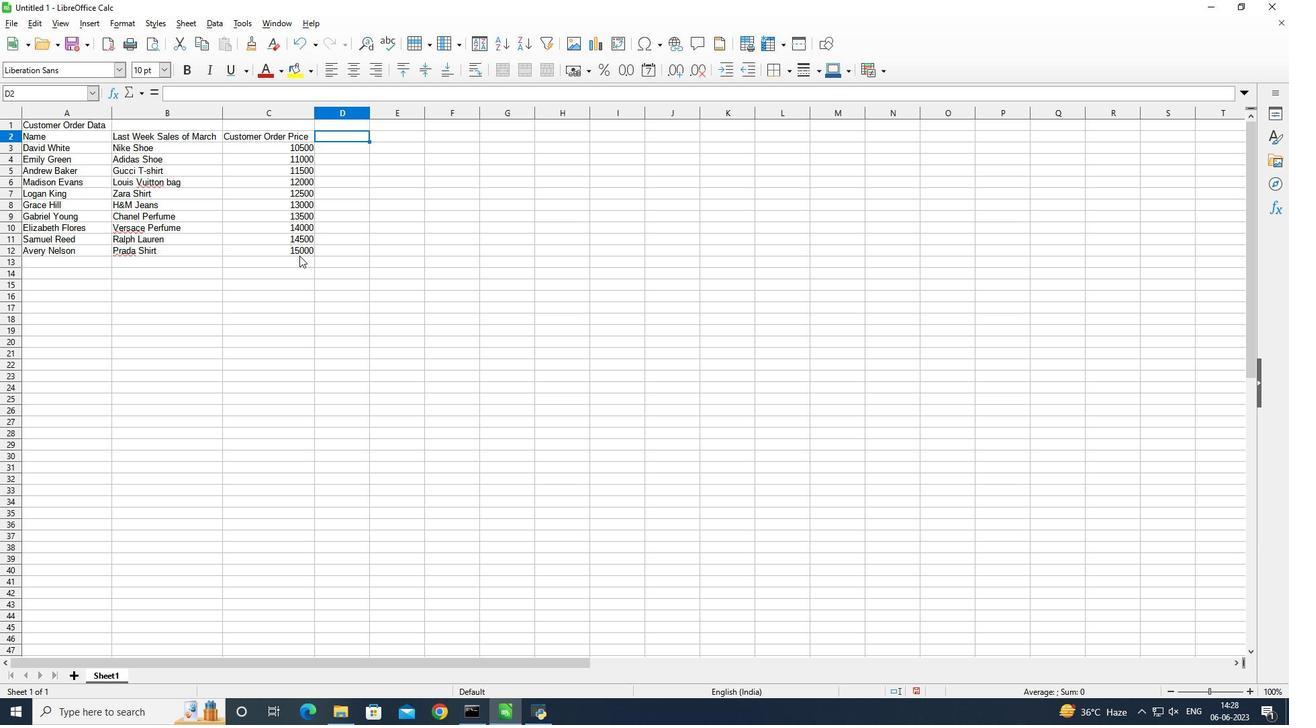 
Action: Mouse pressed left at (299, 253)
Screenshot: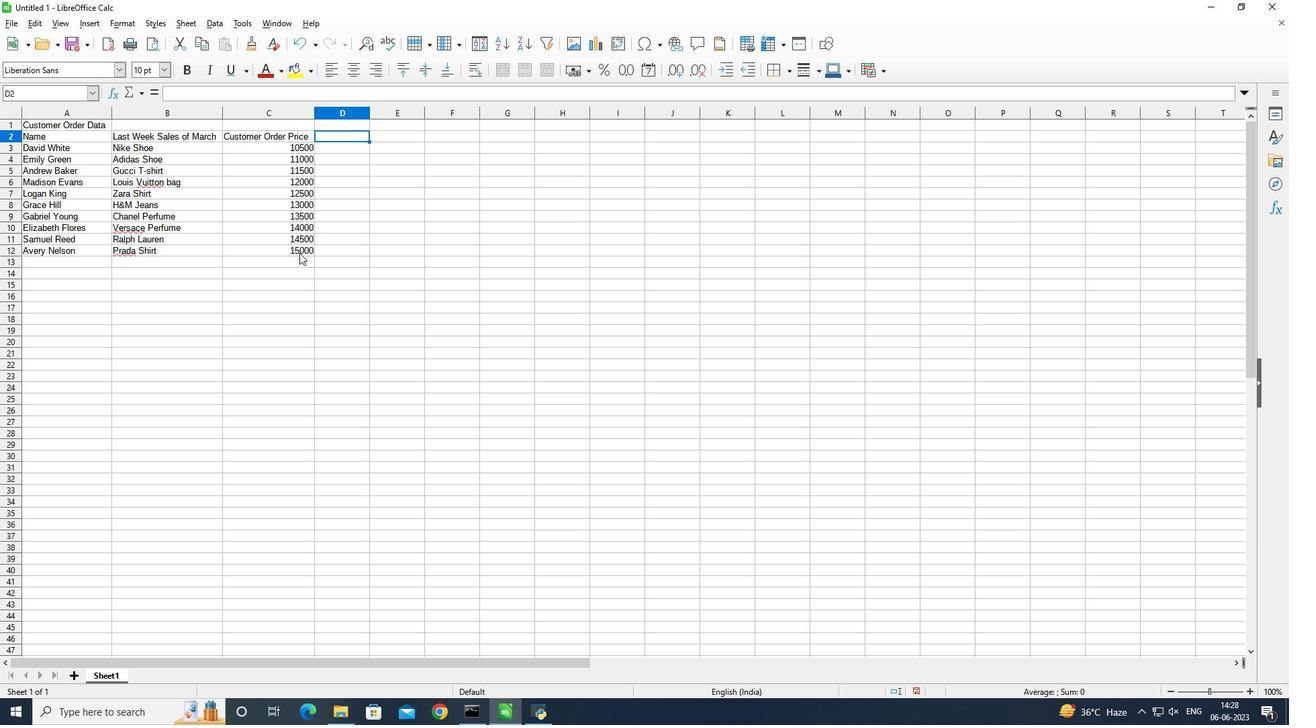 
Action: Mouse moved to (13, 26)
Screenshot: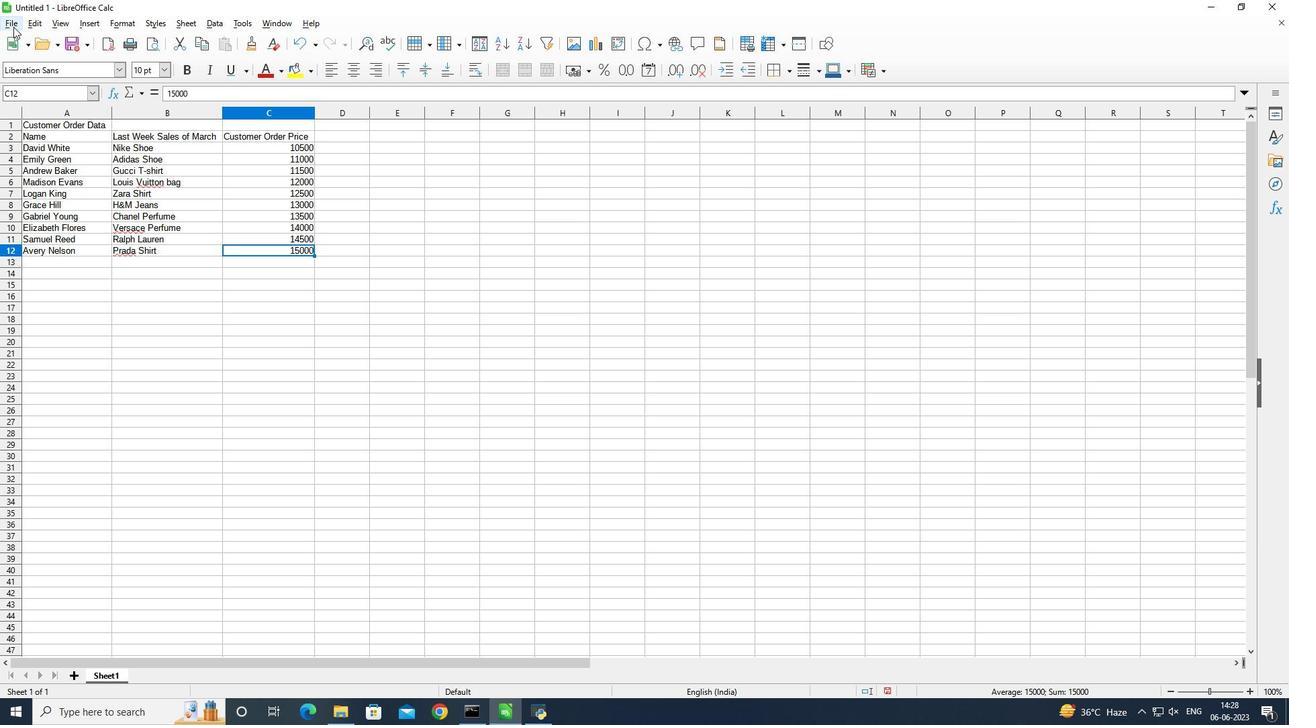 
Action: Mouse pressed left at (13, 26)
Screenshot: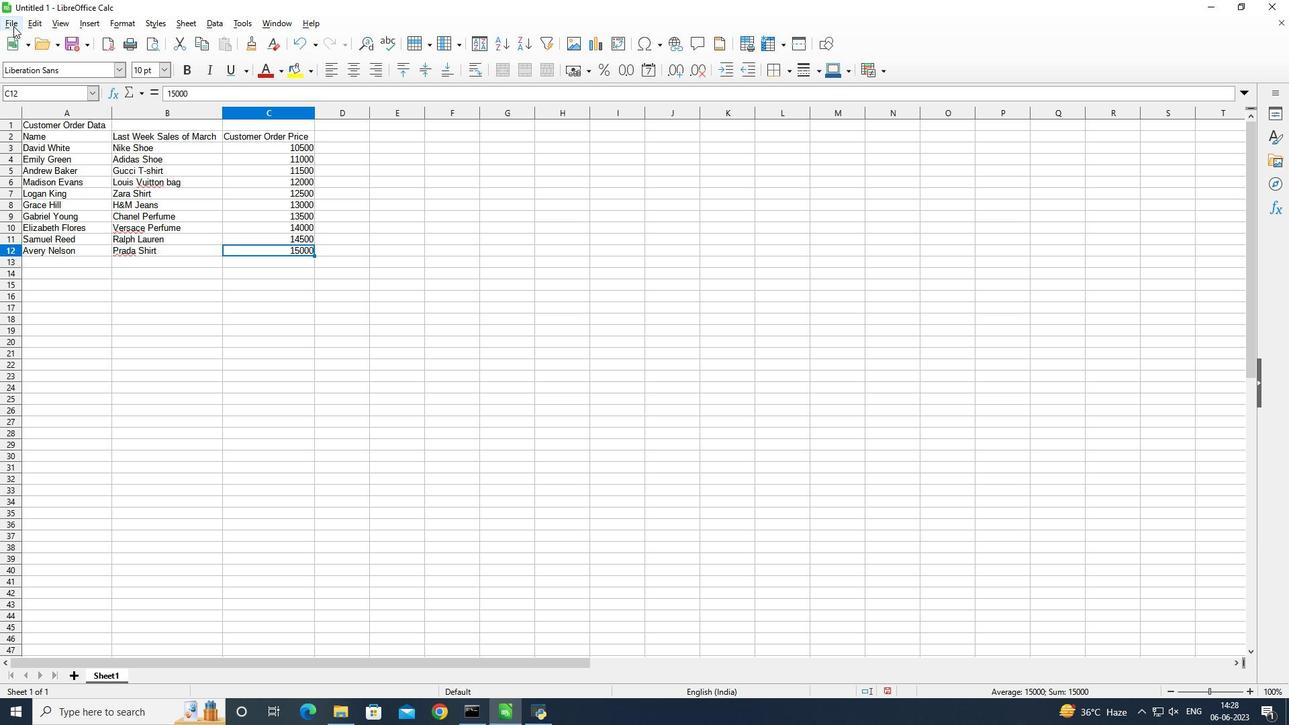 
Action: Mouse moved to (93, 191)
Screenshot: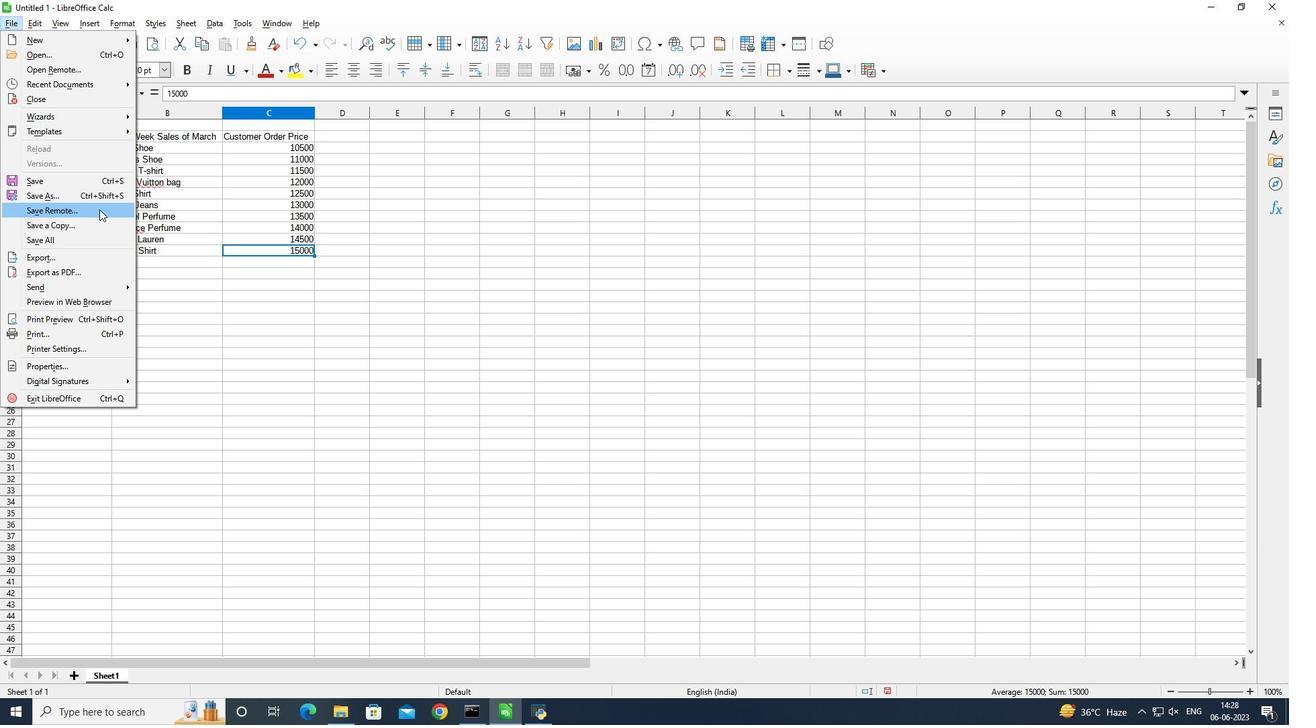
Action: Mouse pressed left at (93, 191)
Screenshot: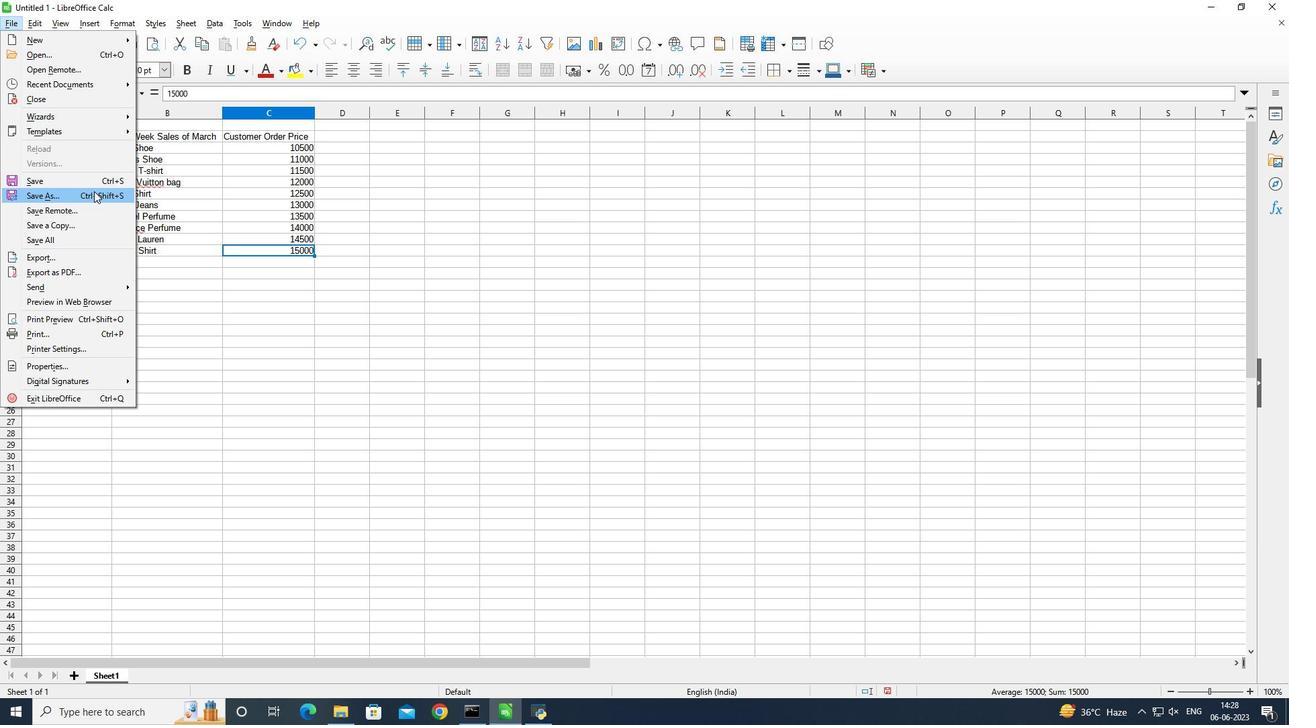 
Action: Mouse moved to (362, 382)
Screenshot: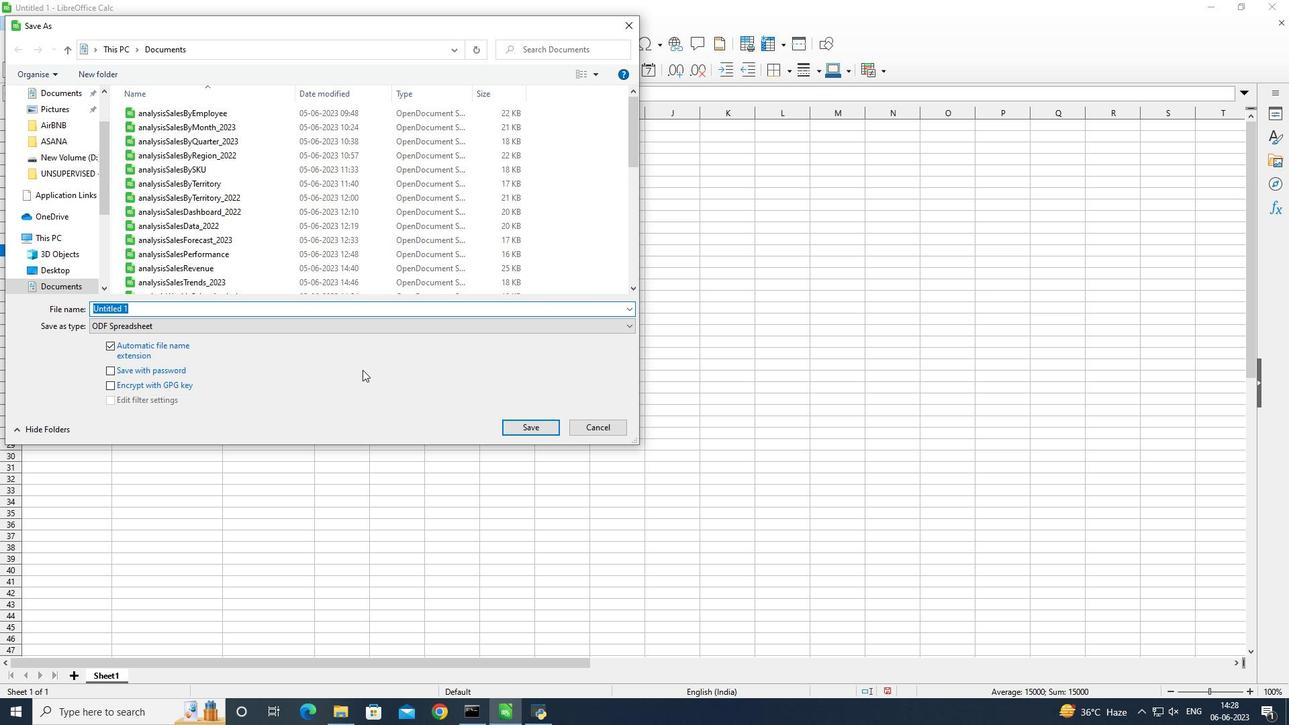 
Action: Key pressed auditing<Key.shift>Sales<Key.shift><Key.shift><Key.shift><Key.shift>By<Key.shift><Key.shift><Key.shift><Key.shift><Key.shift><Key.shift><Key.shift><Key.shift><Key.shift><Key.shift>Store<Key.enter>
Screenshot: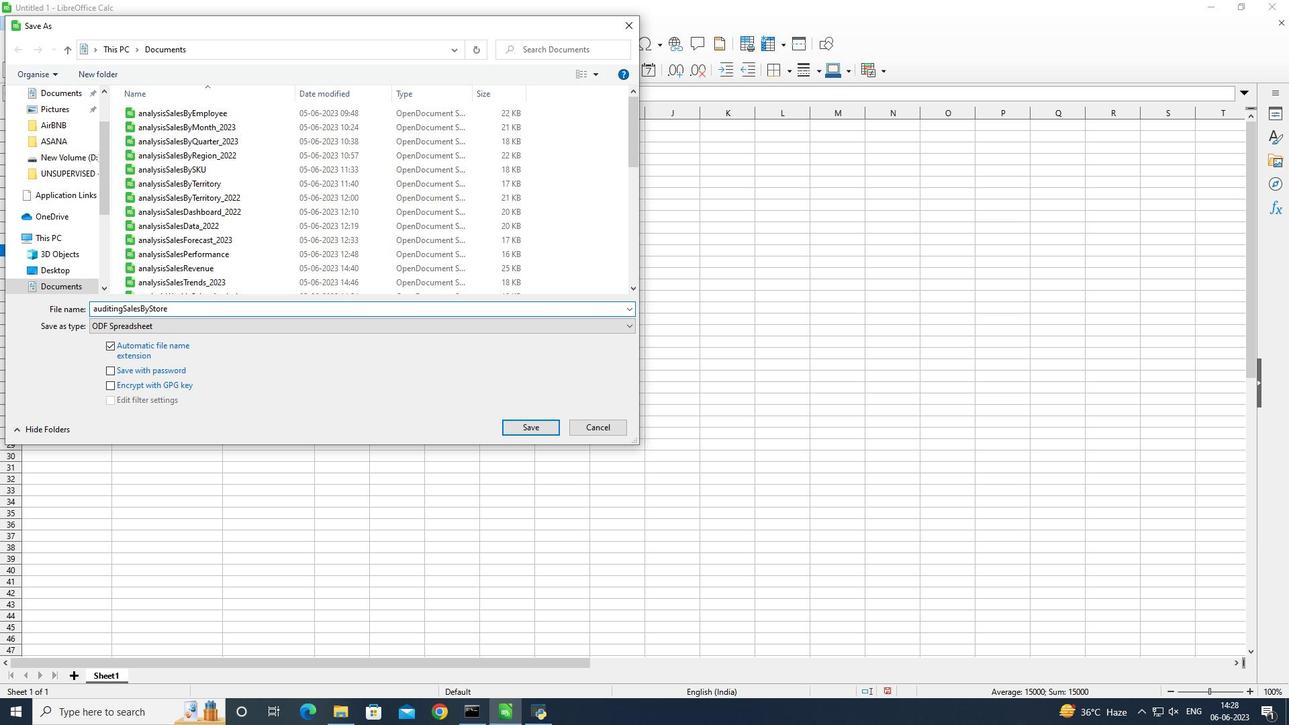 
Action: Mouse moved to (373, 356)
Screenshot: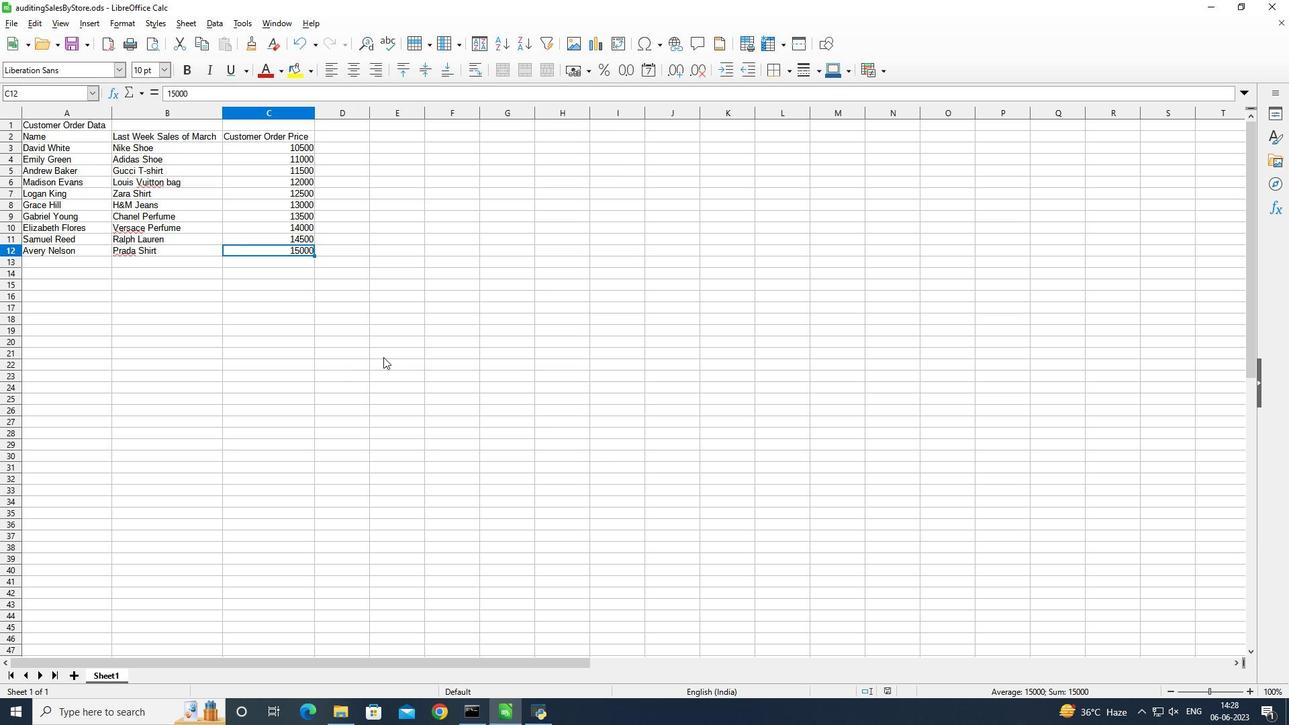 
